 Task: Search one way flight ticket for 5 adults, 2 children, 1 infant in seat and 1 infant on lap in economy from Concord: Concord-padgett Regional Airport to Rock Springs: Southwest Wyoming Regional Airport (rock Springs Sweetwater County Airport) on 8-5-2023. Choice of flights is Spirit. Number of bags: 10 checked bags. Price is upto 40000. Outbound departure time preference is 5:15.
Action: Mouse moved to (287, 262)
Screenshot: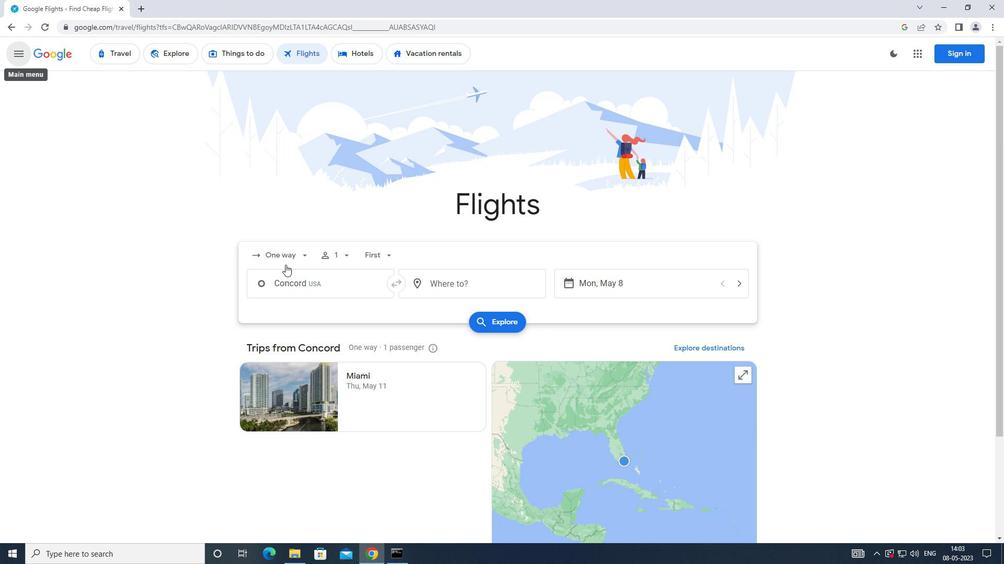 
Action: Mouse pressed left at (287, 262)
Screenshot: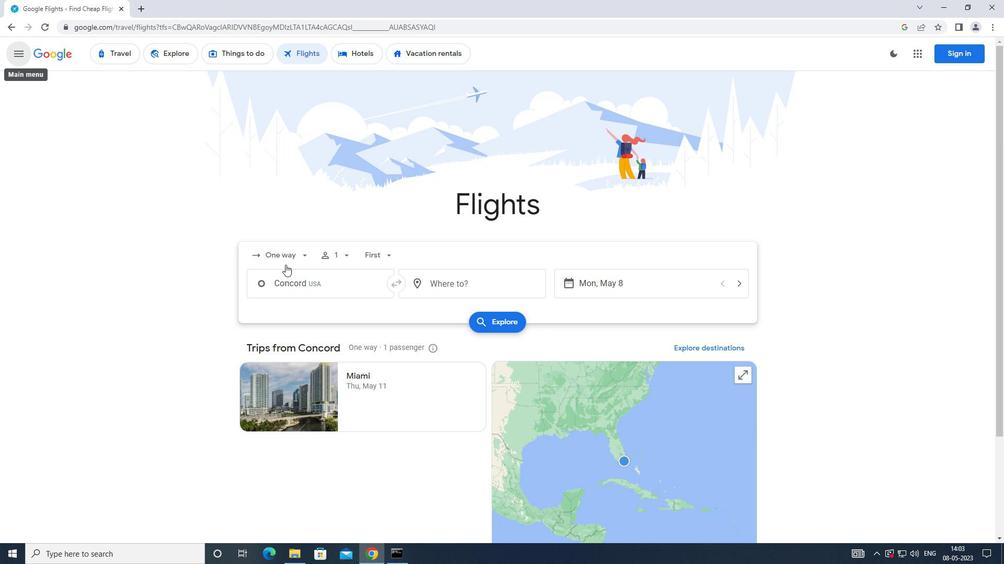 
Action: Mouse moved to (290, 301)
Screenshot: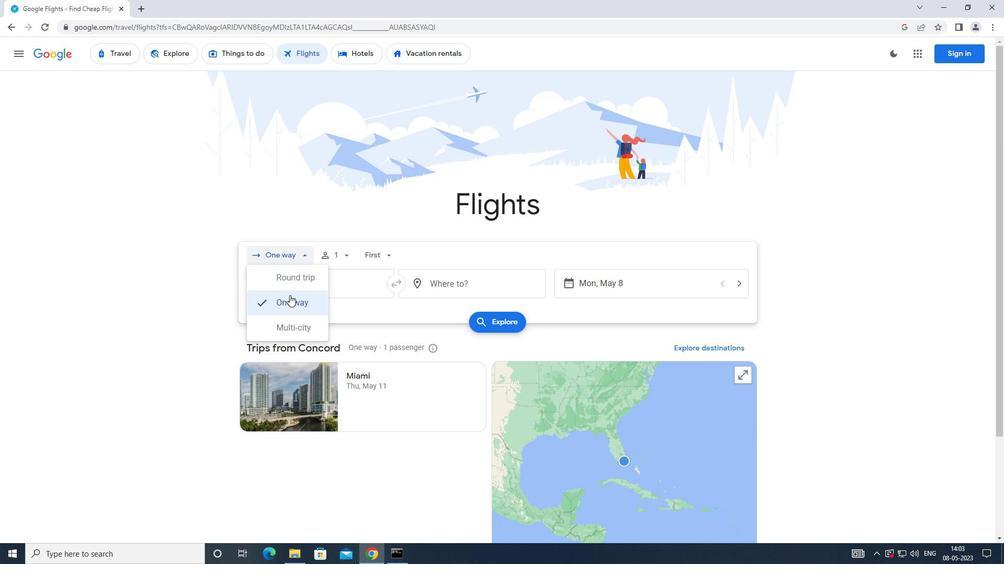 
Action: Mouse pressed left at (290, 301)
Screenshot: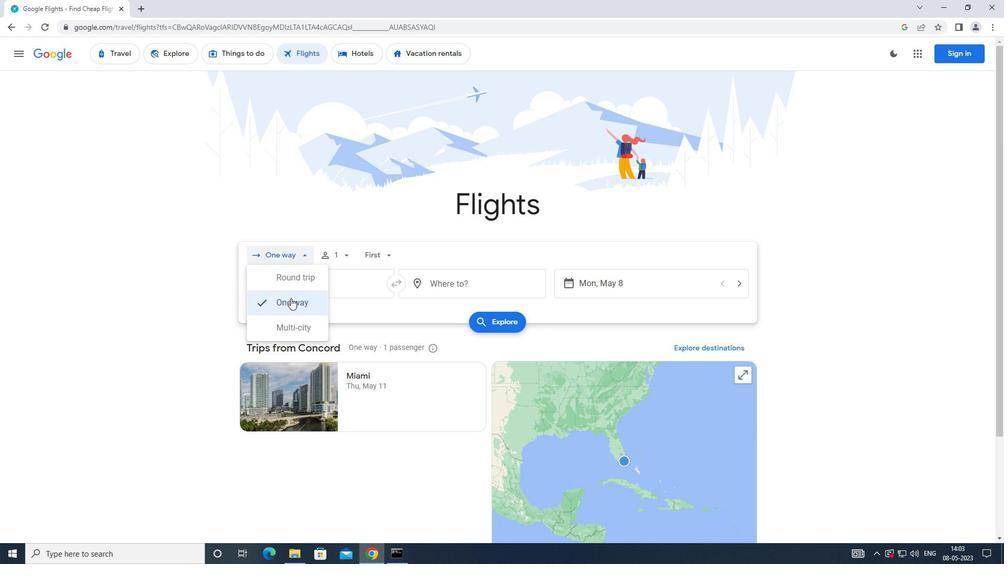 
Action: Mouse moved to (330, 261)
Screenshot: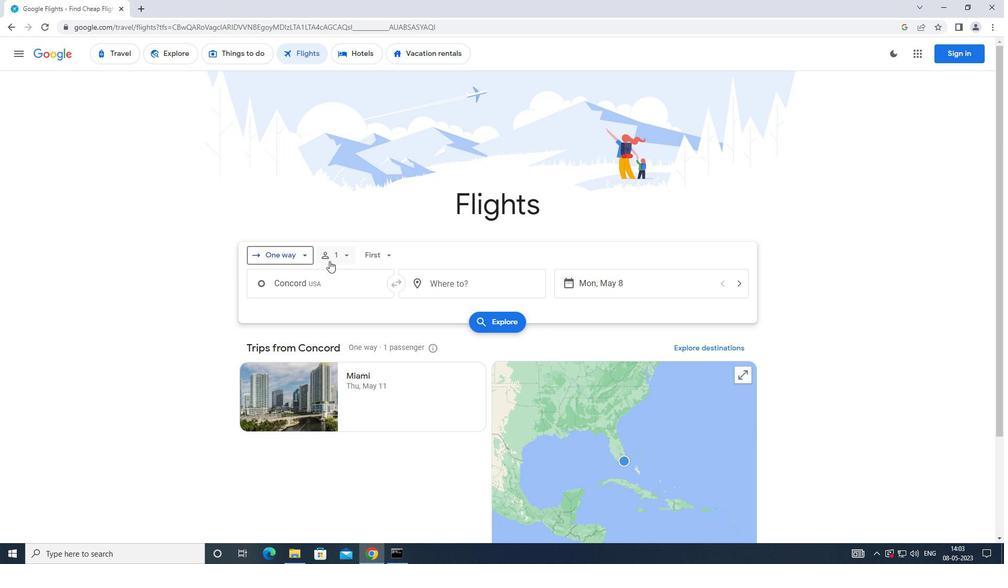 
Action: Mouse pressed left at (330, 261)
Screenshot: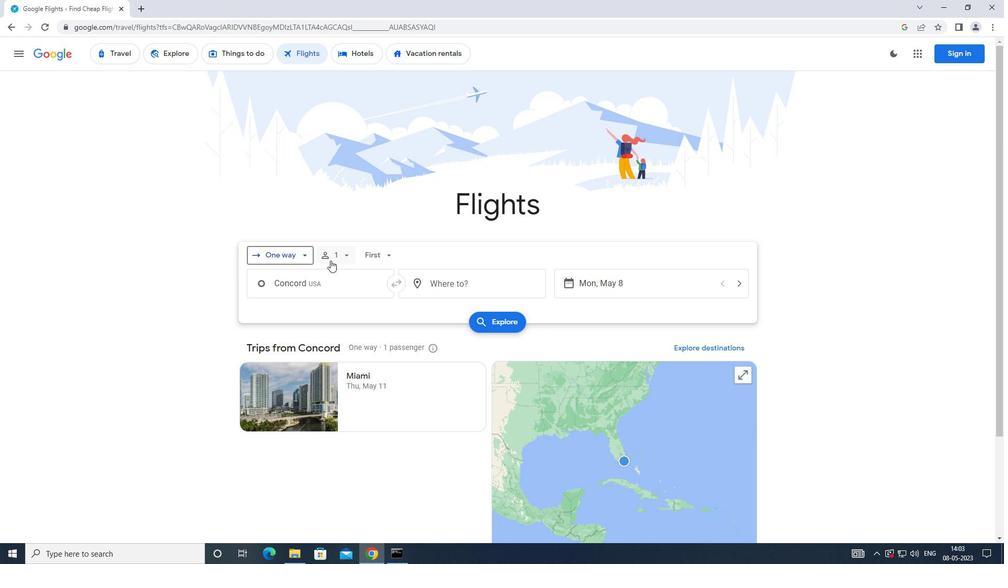 
Action: Mouse moved to (425, 288)
Screenshot: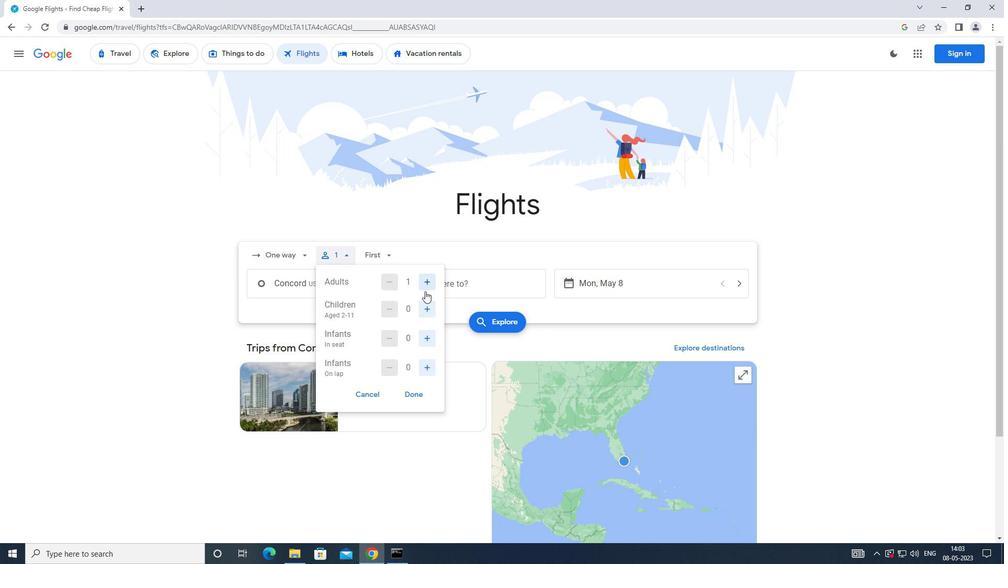 
Action: Mouse pressed left at (425, 288)
Screenshot: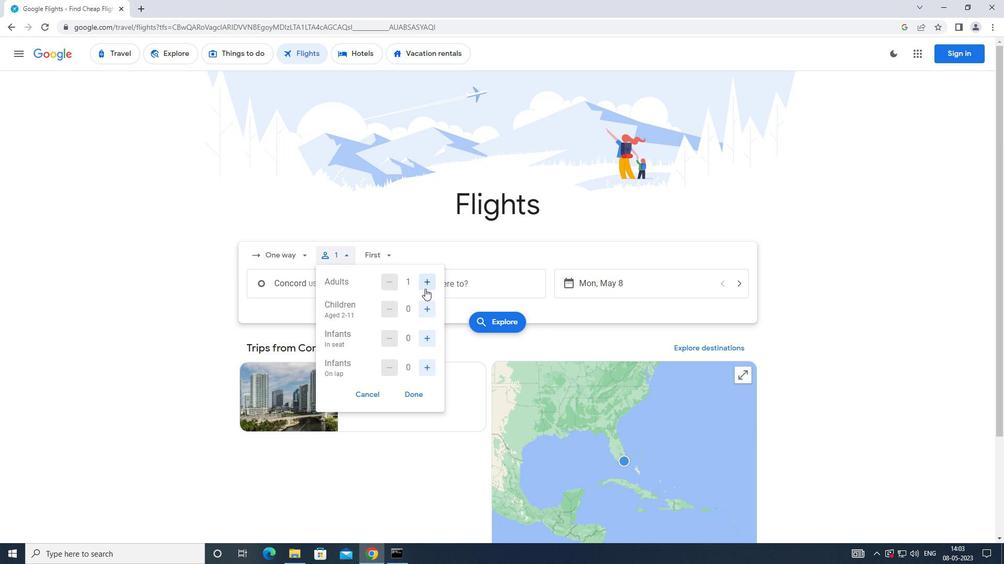 
Action: Mouse pressed left at (425, 288)
Screenshot: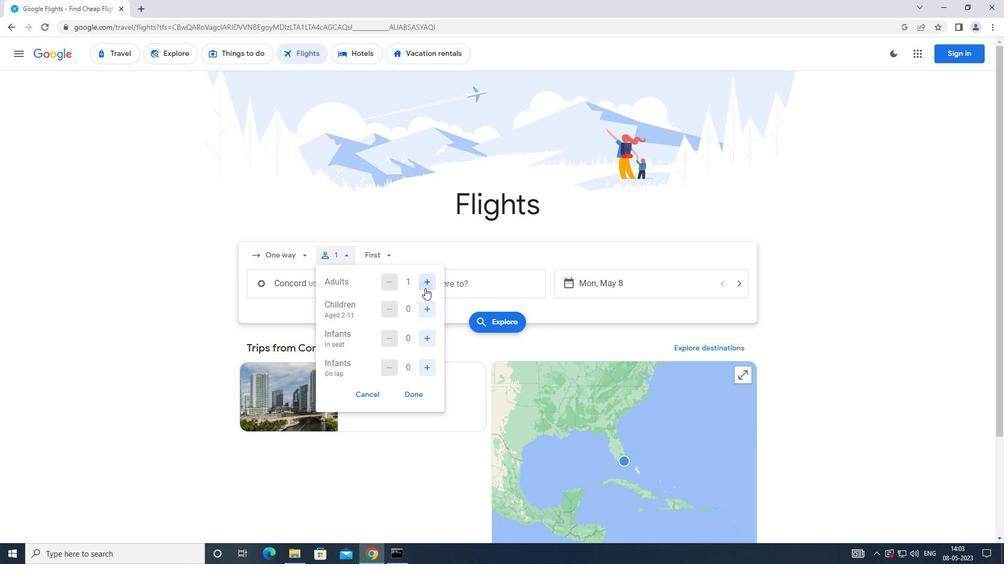 
Action: Mouse moved to (425, 288)
Screenshot: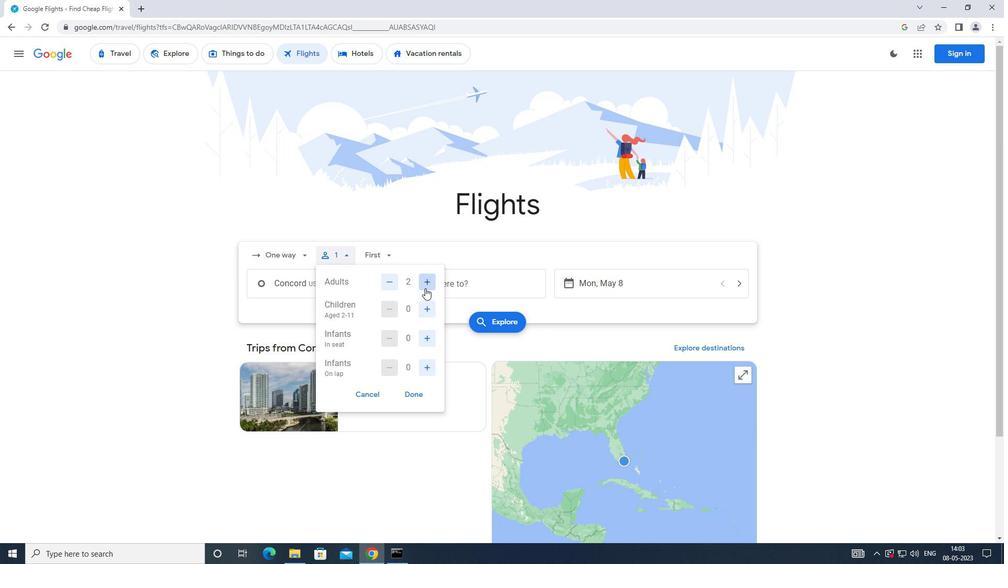 
Action: Mouse pressed left at (425, 288)
Screenshot: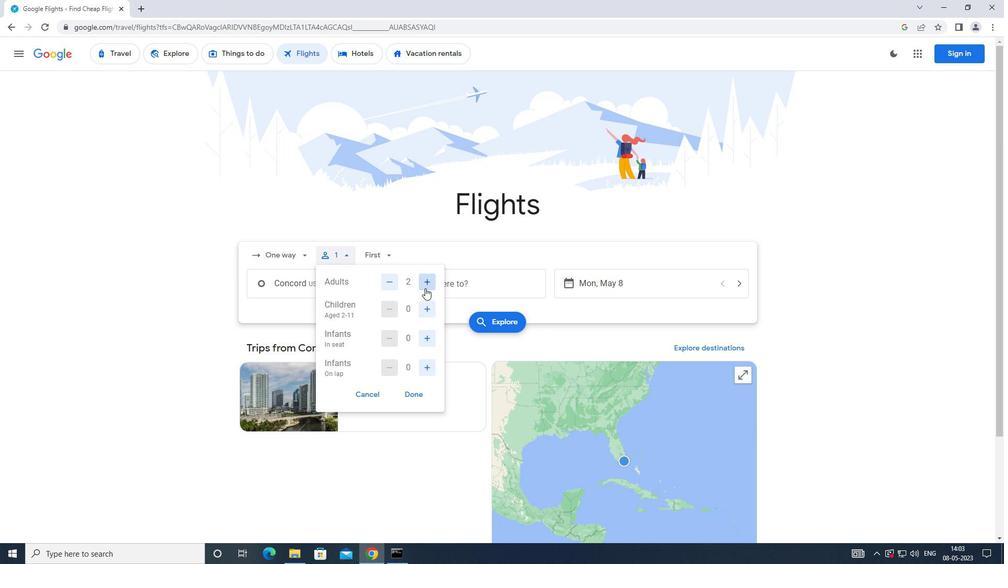 
Action: Mouse moved to (426, 287)
Screenshot: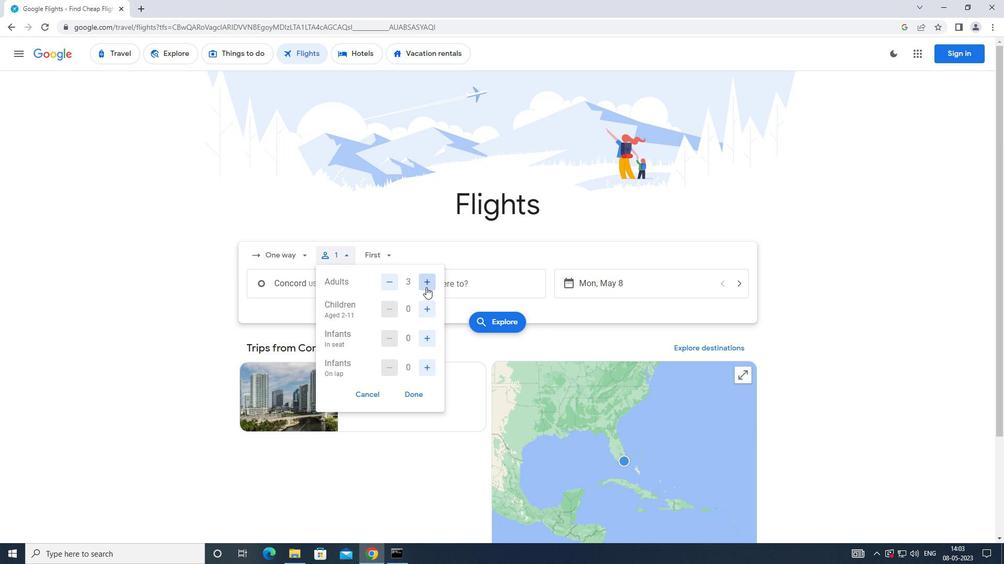 
Action: Mouse pressed left at (426, 287)
Screenshot: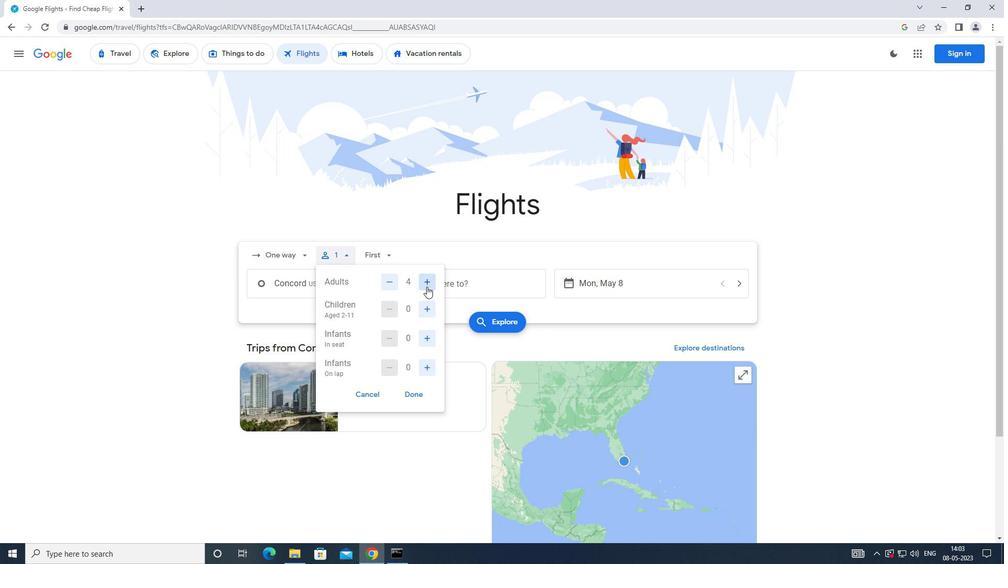 
Action: Mouse moved to (427, 310)
Screenshot: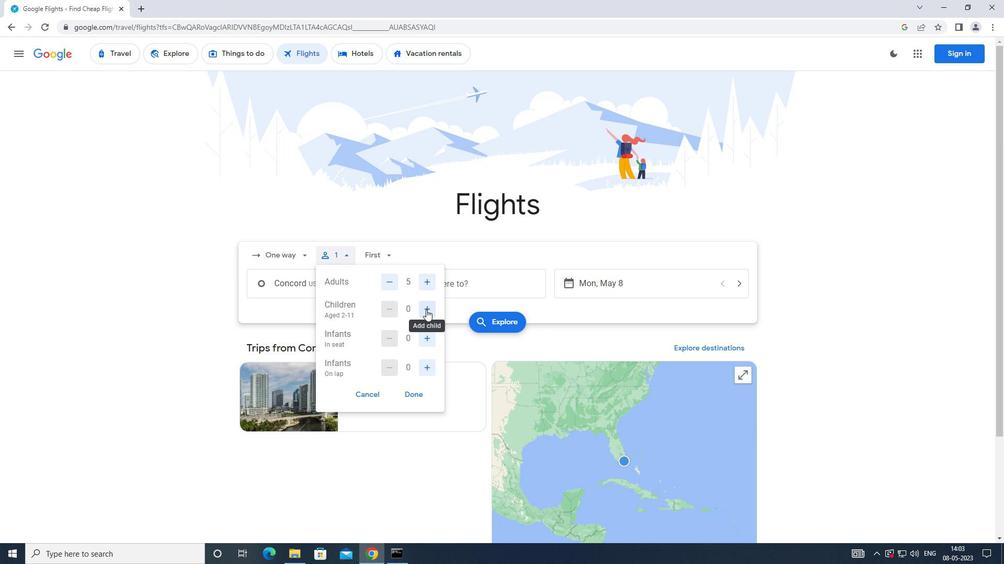 
Action: Mouse pressed left at (427, 310)
Screenshot: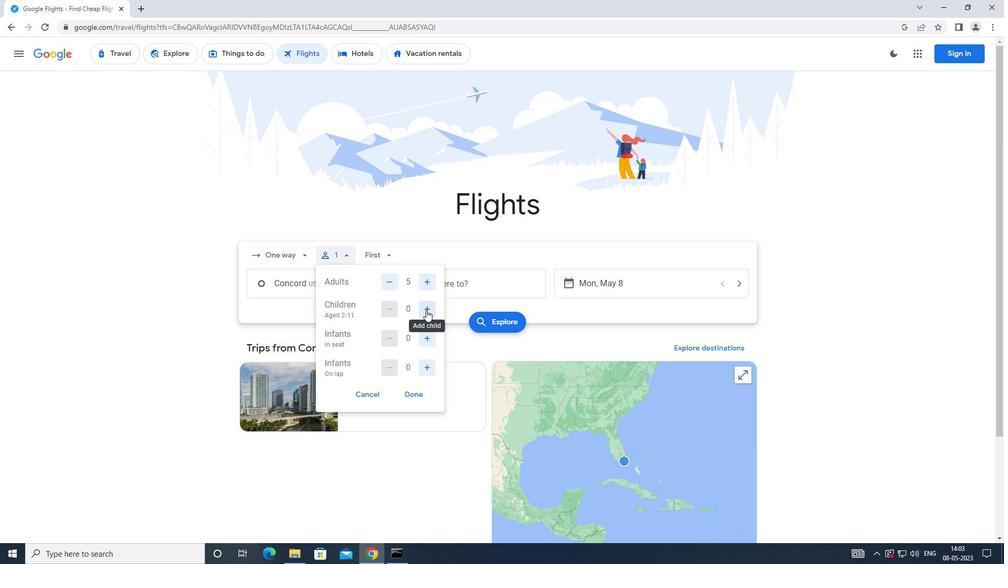 
Action: Mouse pressed left at (427, 310)
Screenshot: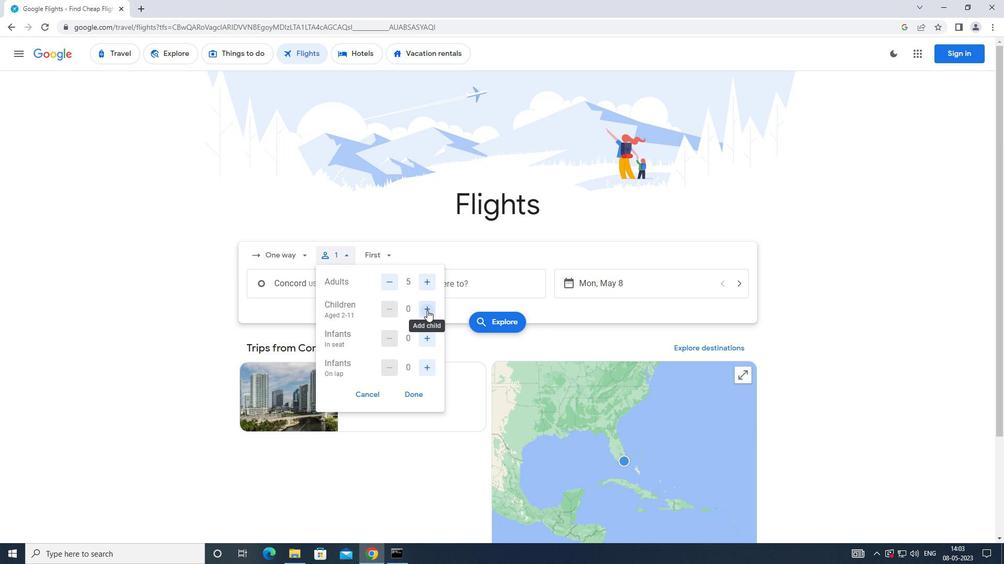 
Action: Mouse moved to (422, 338)
Screenshot: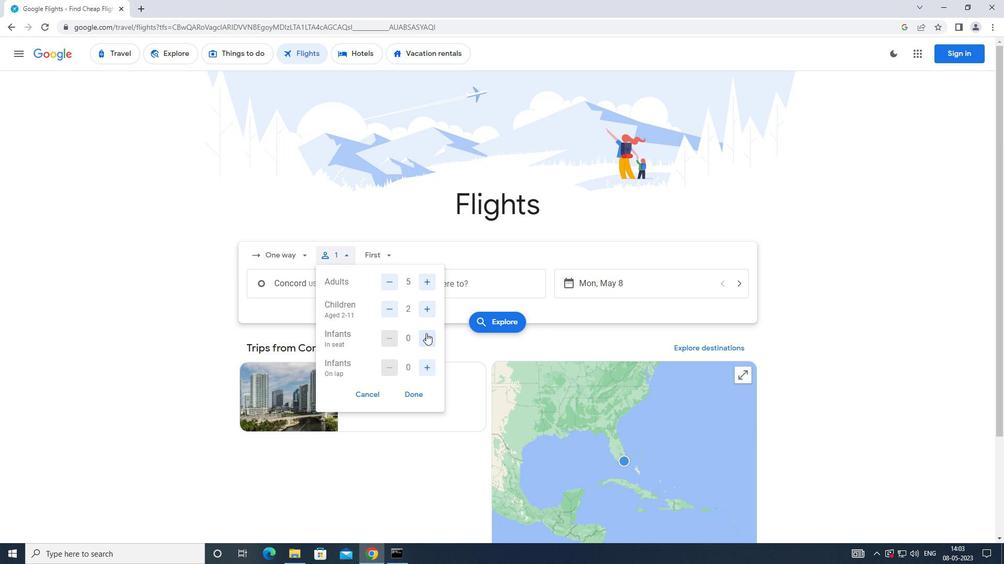 
Action: Mouse pressed left at (422, 338)
Screenshot: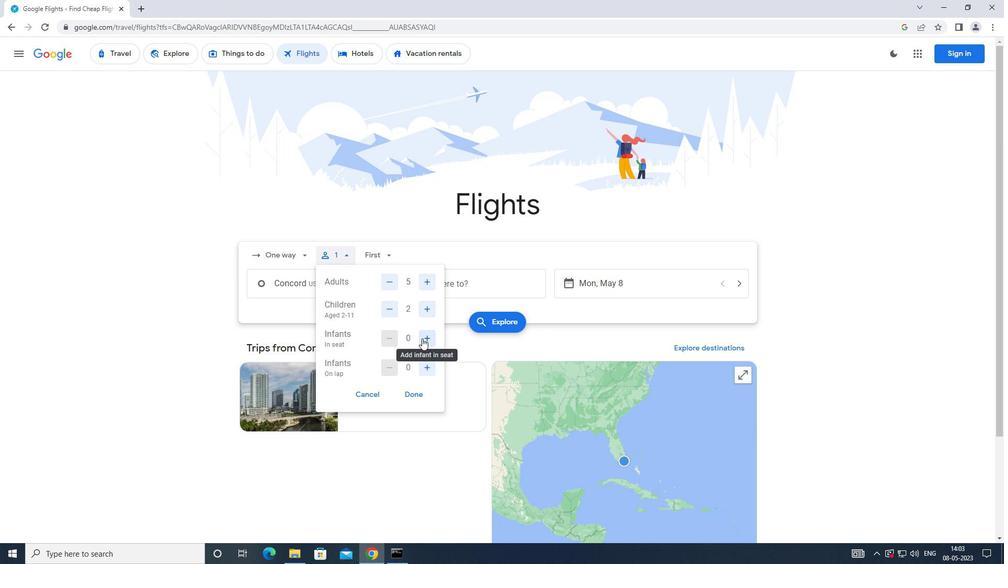 
Action: Mouse moved to (421, 369)
Screenshot: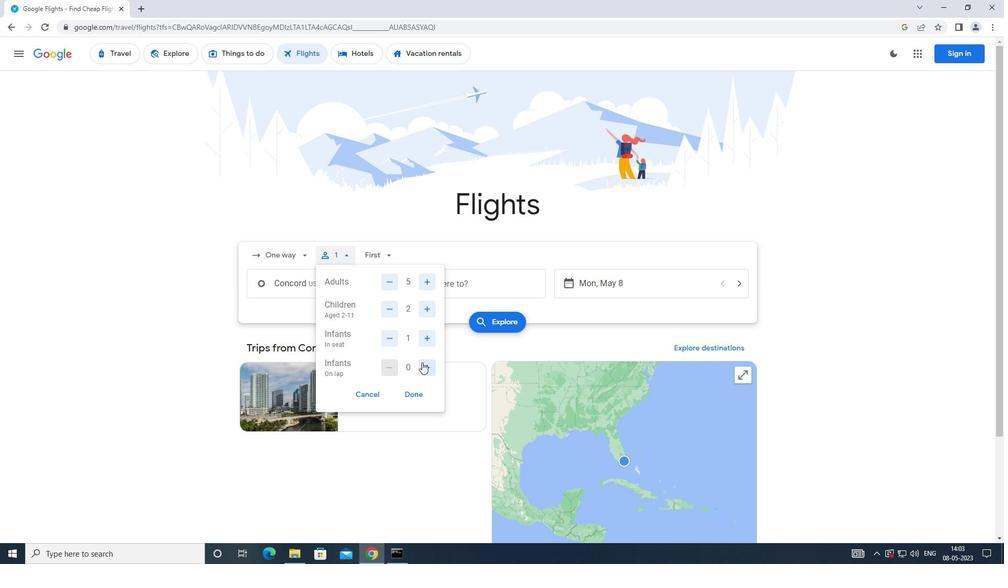 
Action: Mouse pressed left at (421, 369)
Screenshot: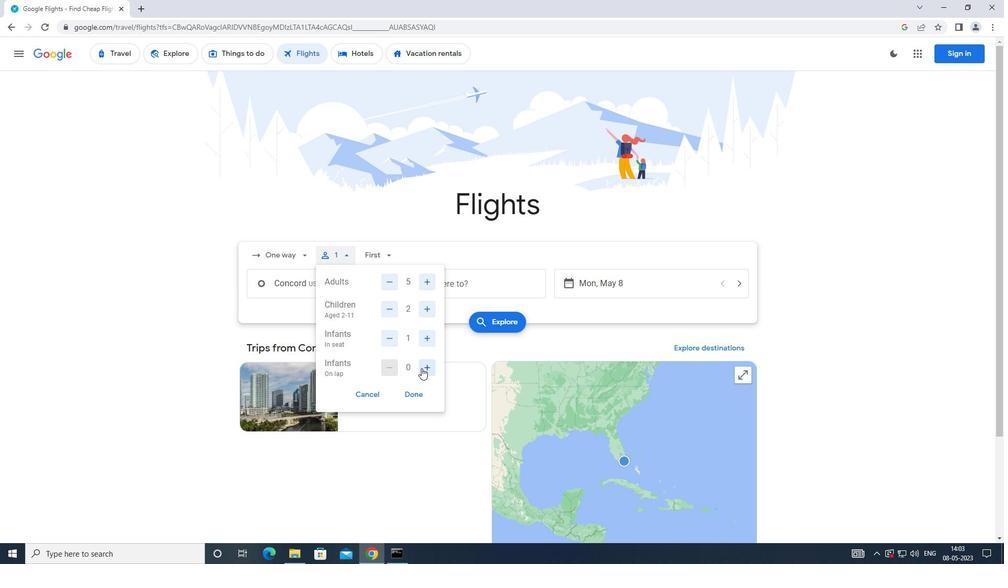 
Action: Mouse moved to (418, 391)
Screenshot: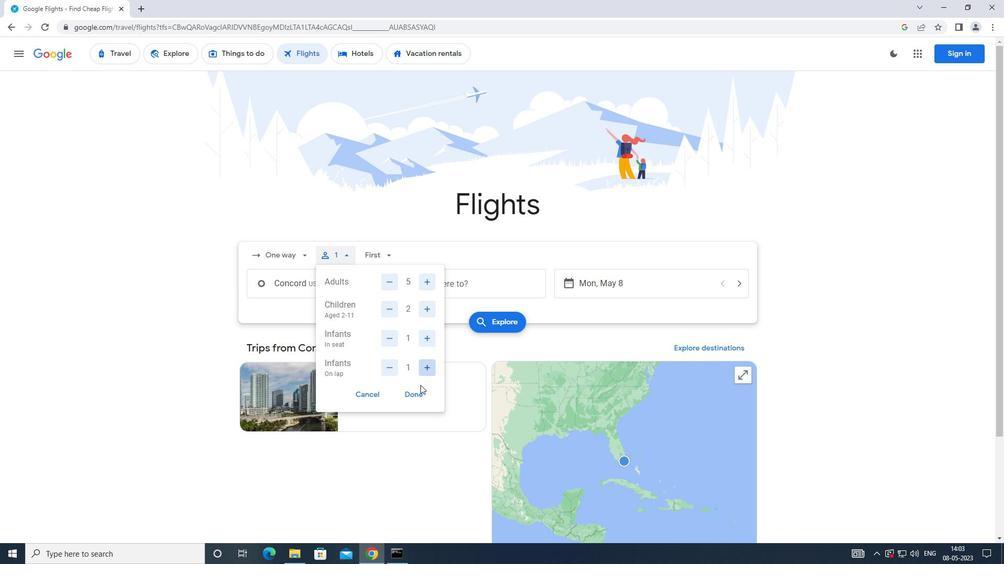 
Action: Mouse pressed left at (418, 391)
Screenshot: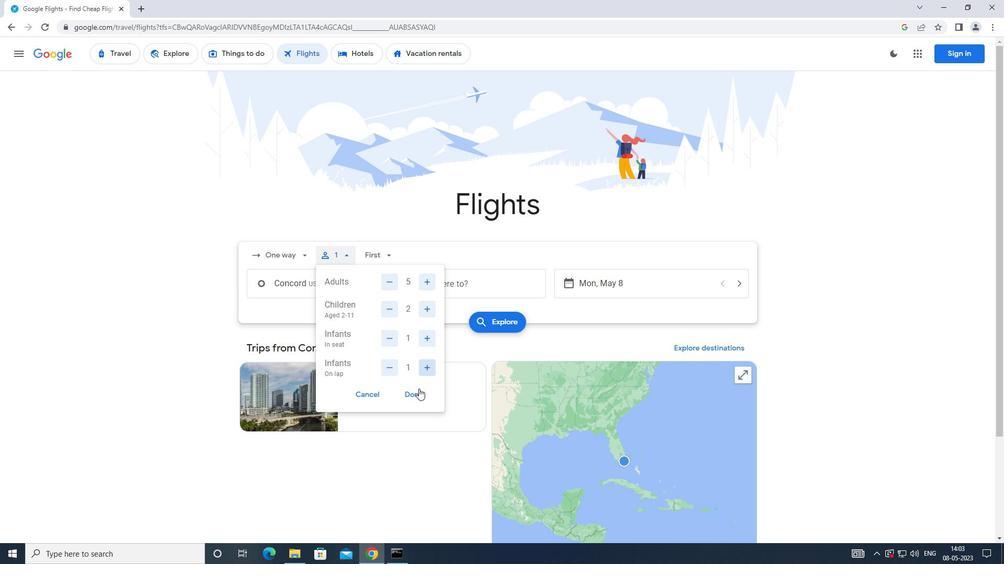 
Action: Mouse moved to (391, 254)
Screenshot: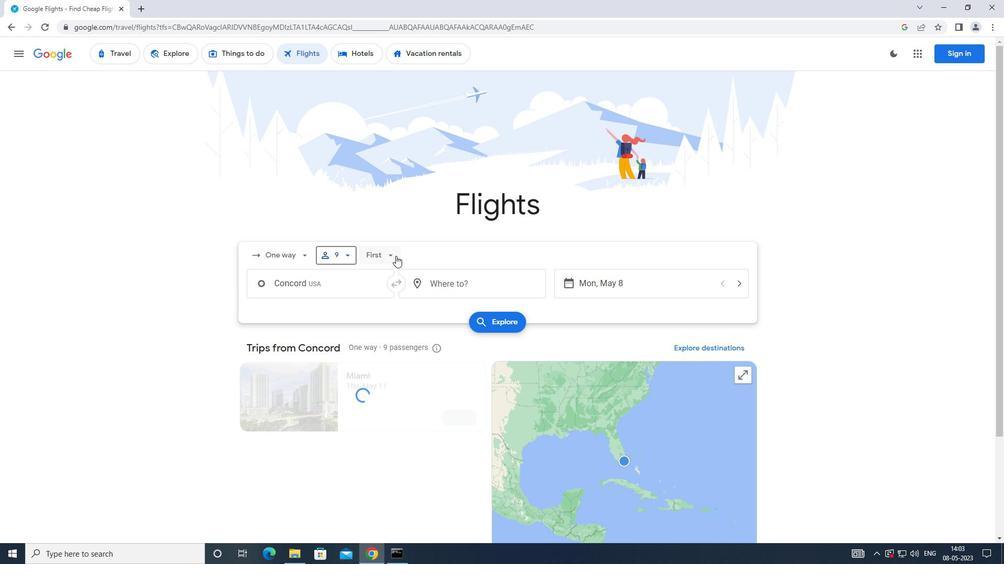 
Action: Mouse pressed left at (391, 254)
Screenshot: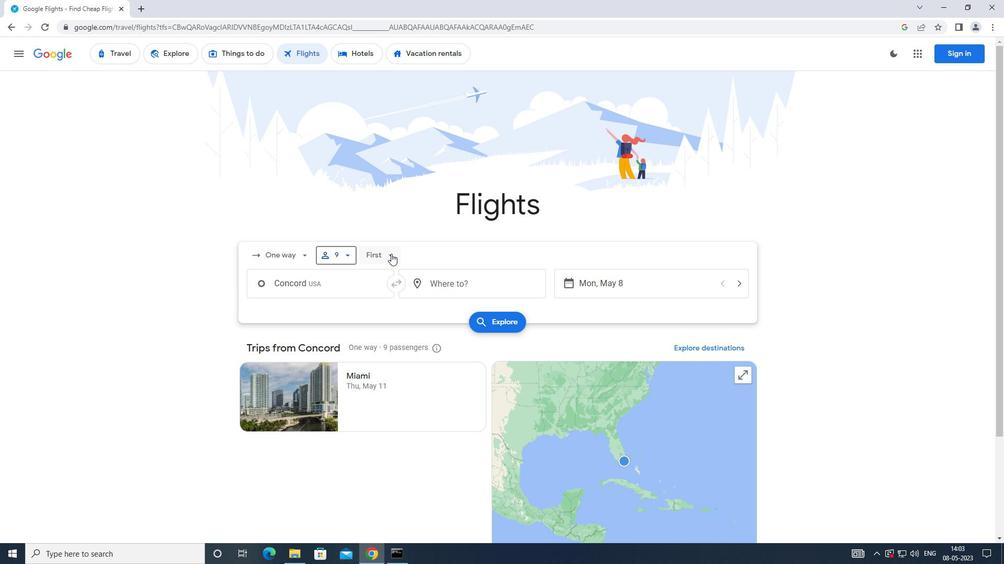 
Action: Mouse moved to (400, 281)
Screenshot: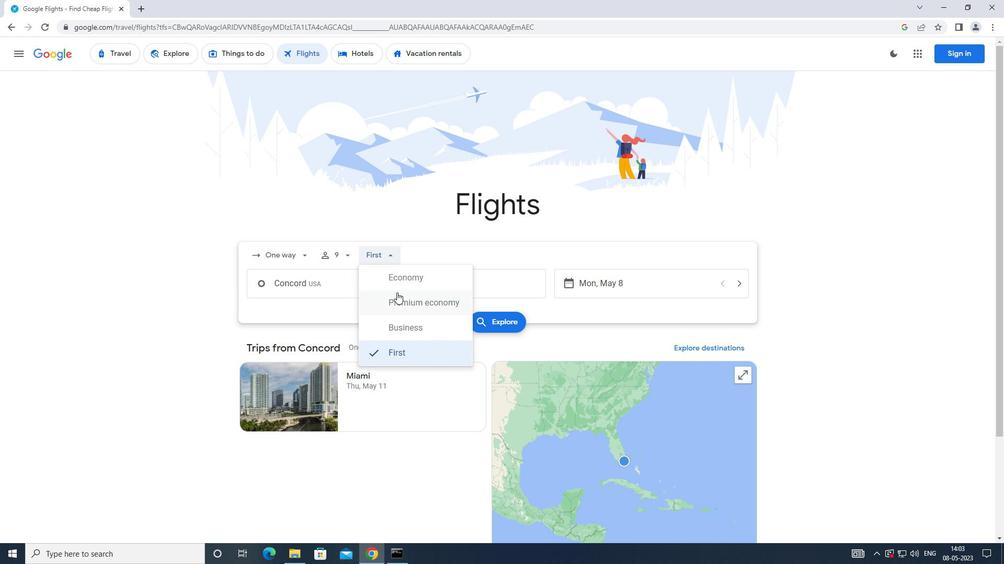 
Action: Mouse pressed left at (400, 281)
Screenshot: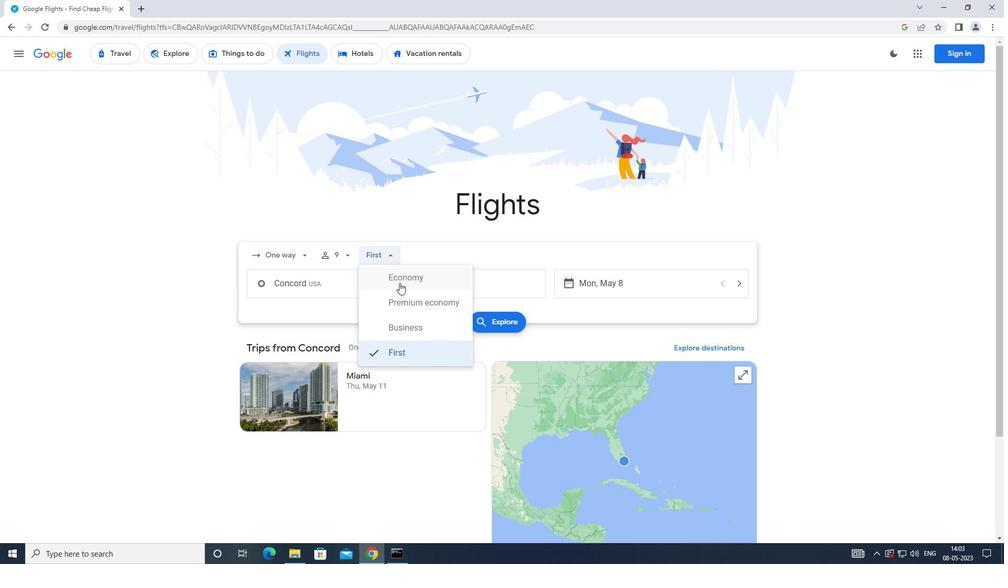 
Action: Mouse moved to (368, 288)
Screenshot: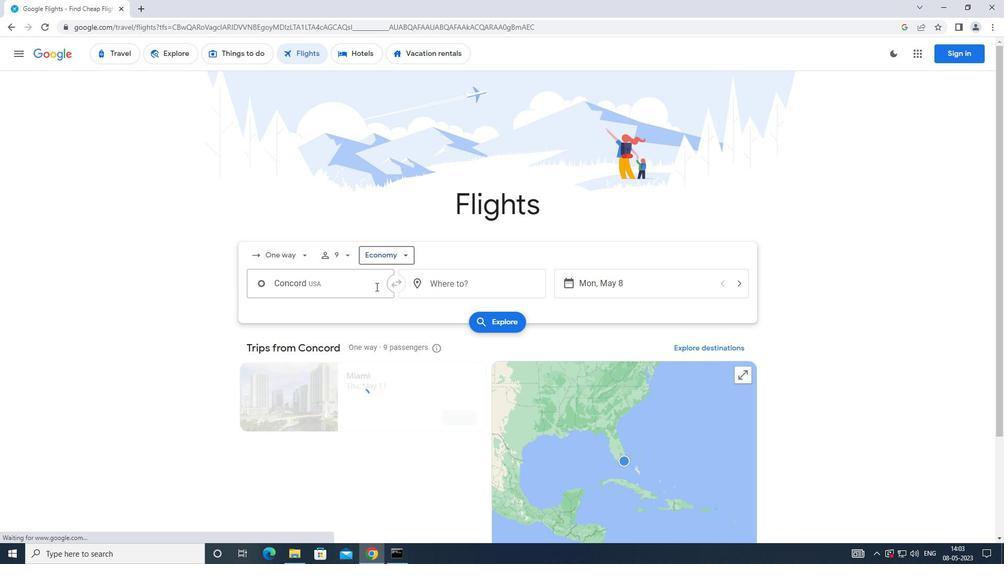 
Action: Mouse pressed left at (368, 288)
Screenshot: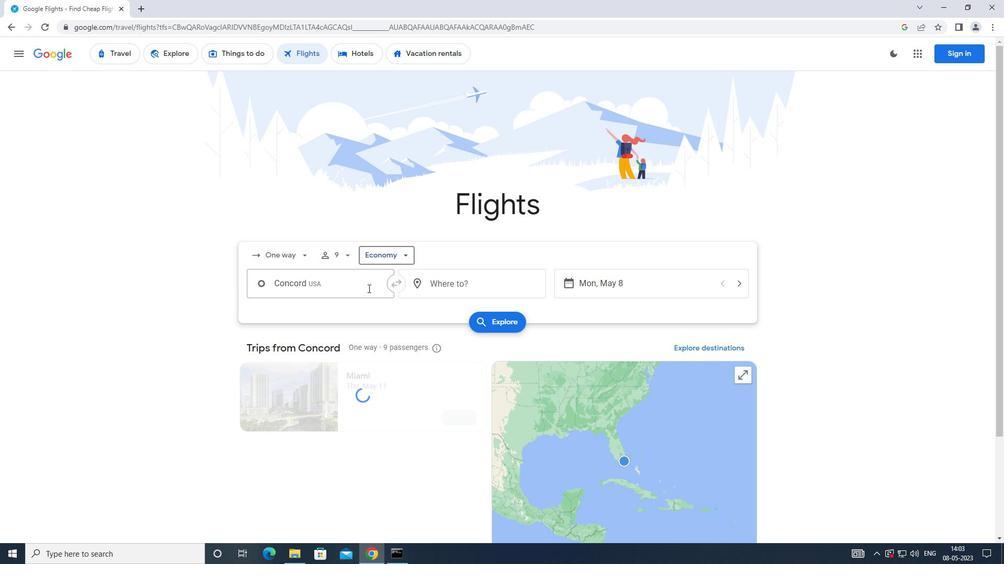 
Action: Mouse moved to (370, 289)
Screenshot: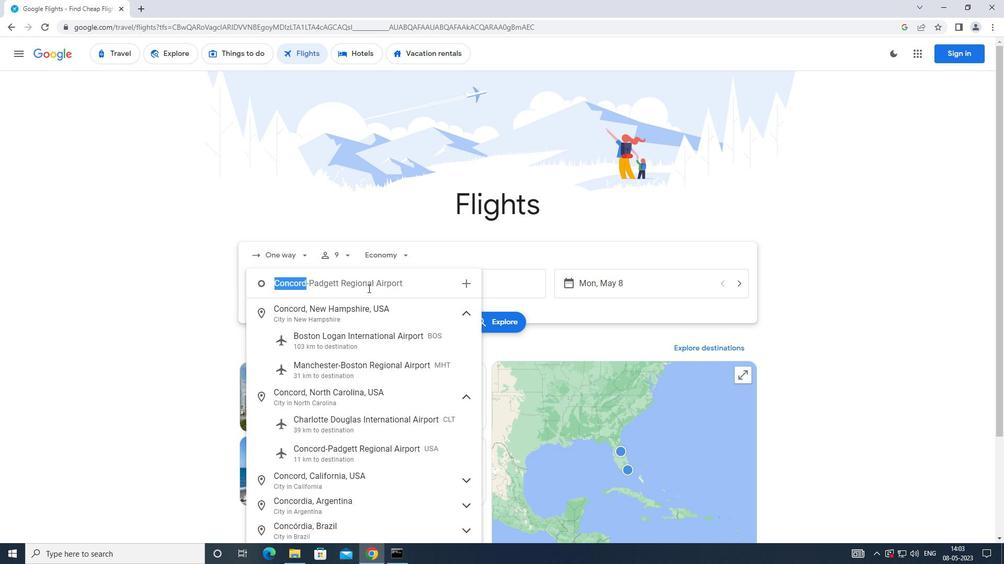 
Action: Key pressed <Key.caps_lock>c<Key.caps_lock>oncord
Screenshot: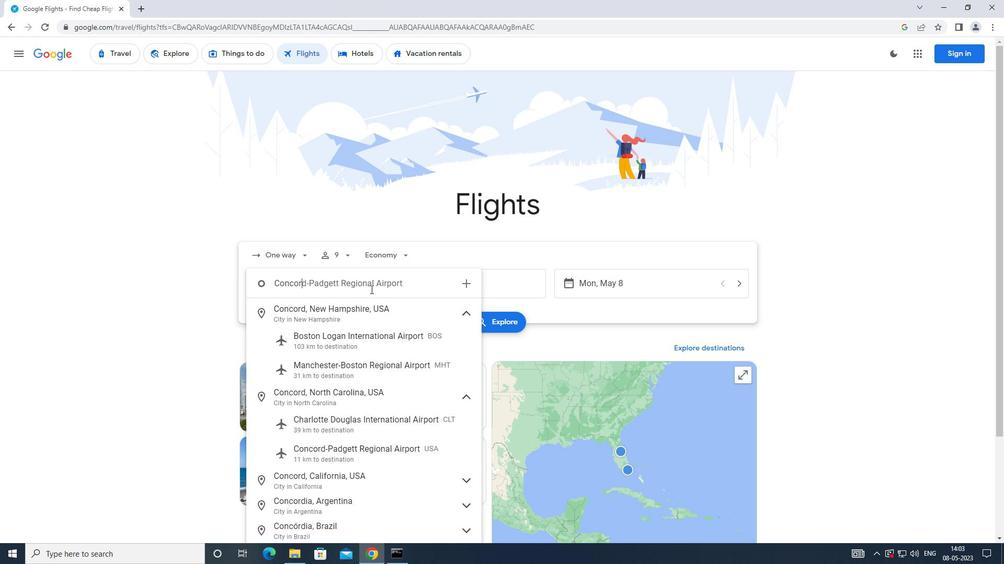 
Action: Mouse moved to (353, 448)
Screenshot: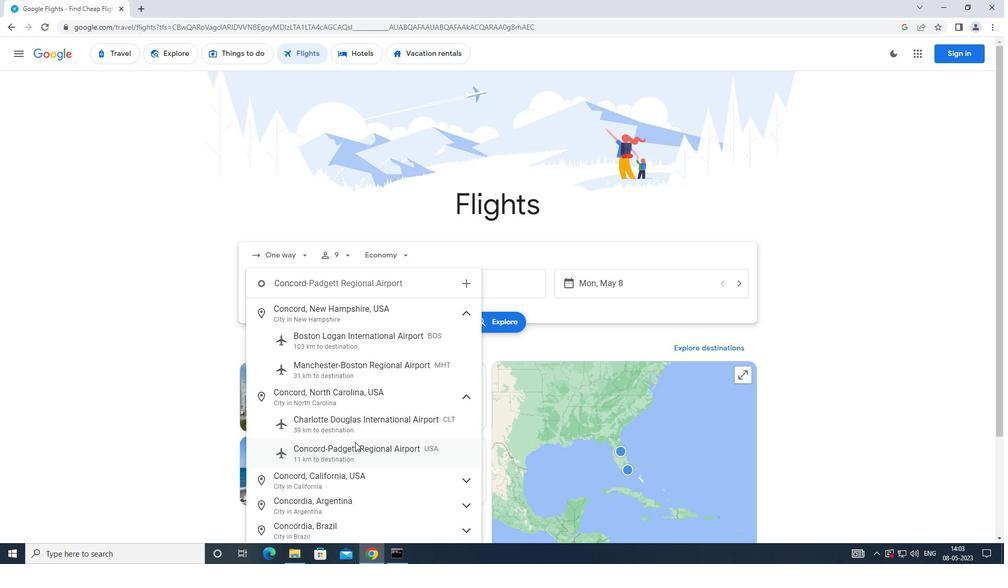 
Action: Mouse pressed left at (353, 448)
Screenshot: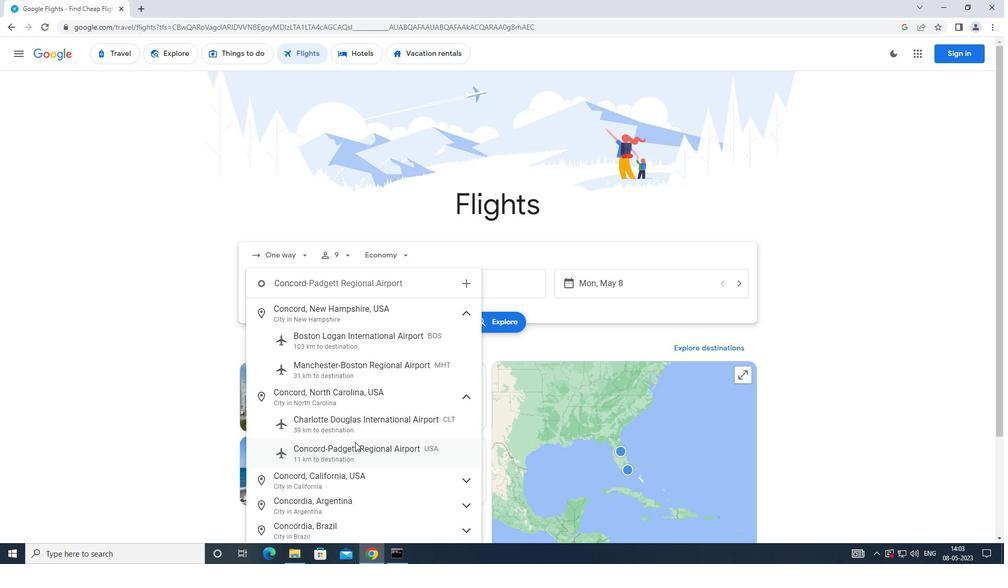 
Action: Mouse moved to (431, 291)
Screenshot: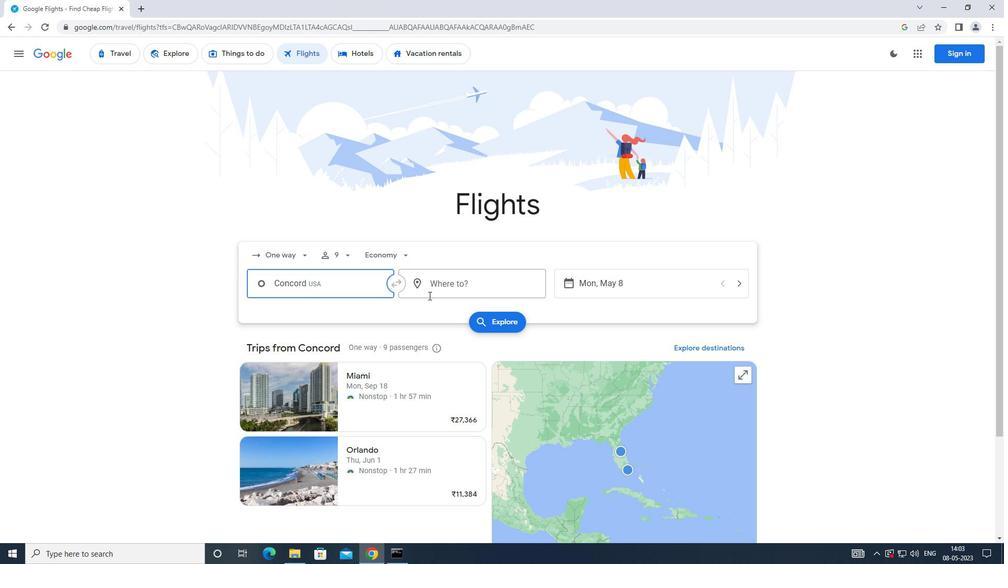 
Action: Mouse pressed left at (431, 291)
Screenshot: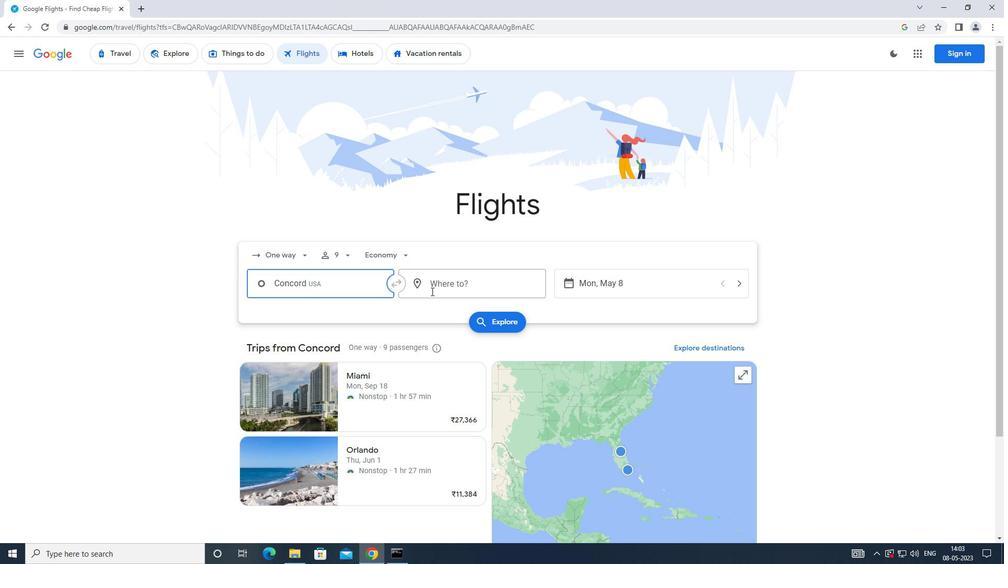 
Action: Mouse moved to (448, 290)
Screenshot: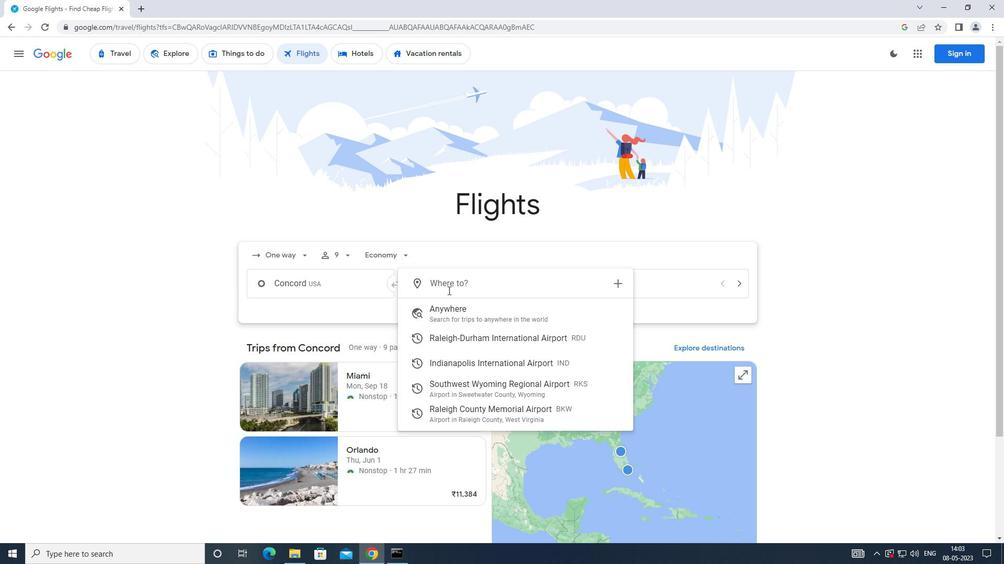 
Action: Key pressed <Key.caps_lock>s<Key.caps_lock>outhwest
Screenshot: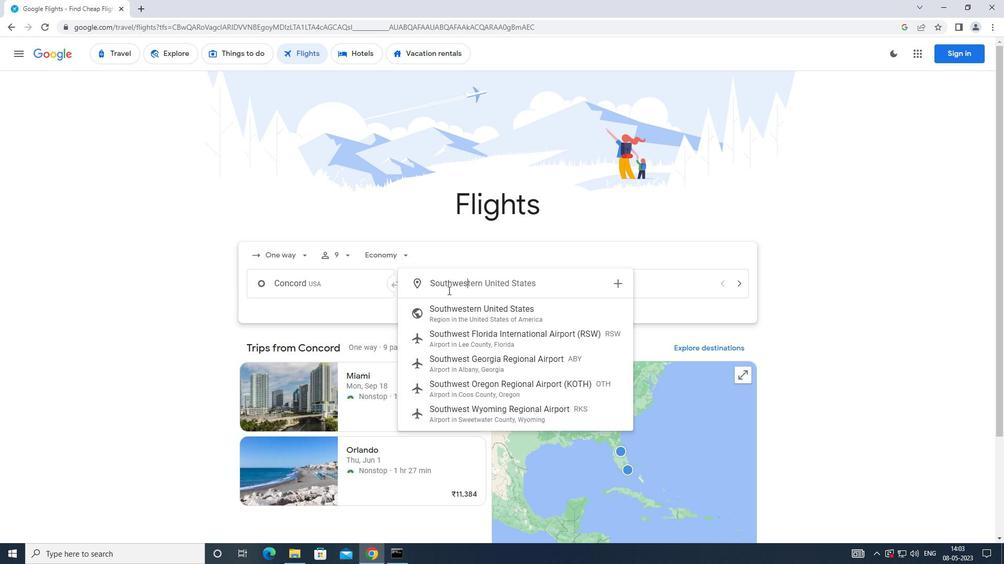 
Action: Mouse moved to (478, 416)
Screenshot: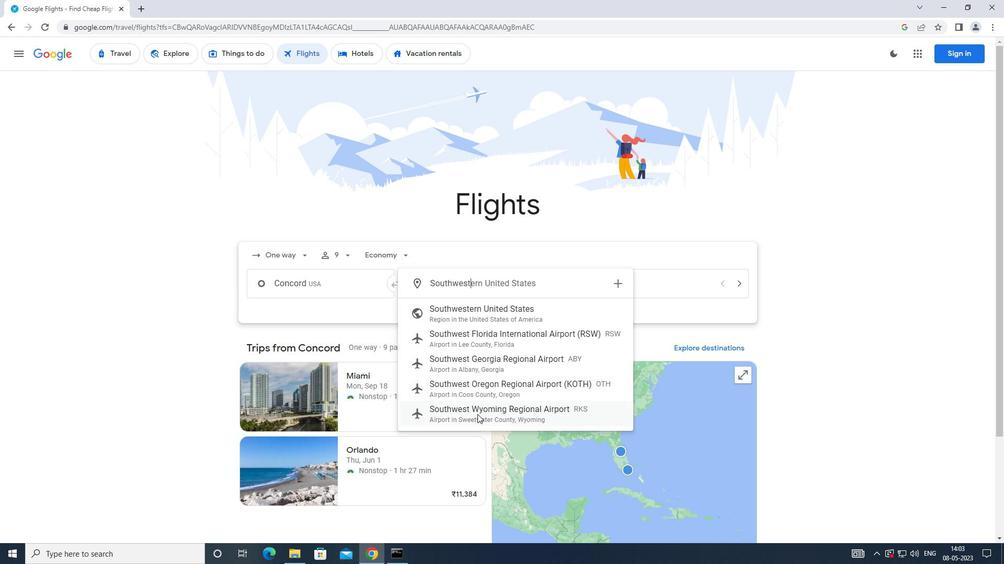 
Action: Mouse pressed left at (478, 416)
Screenshot: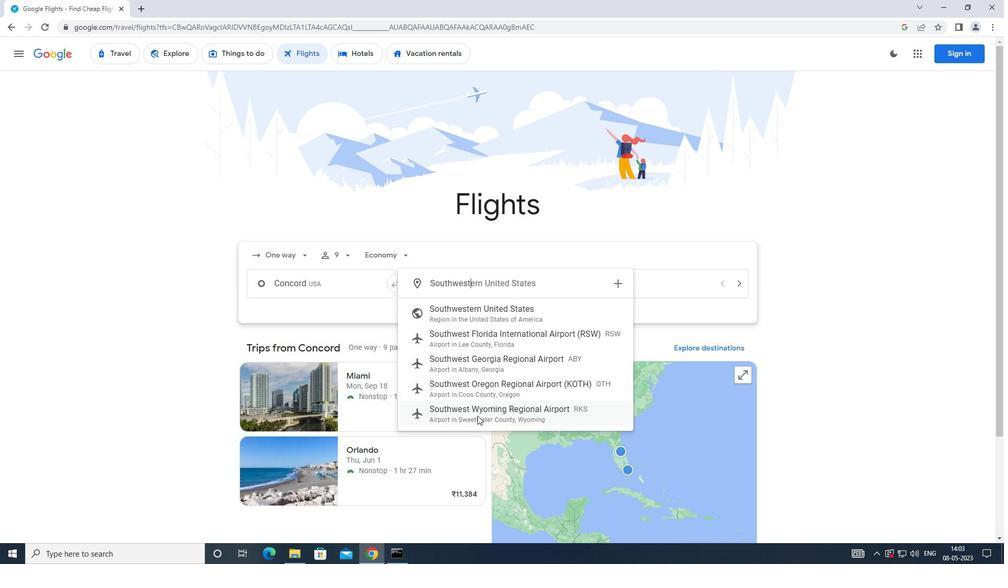
Action: Mouse moved to (598, 285)
Screenshot: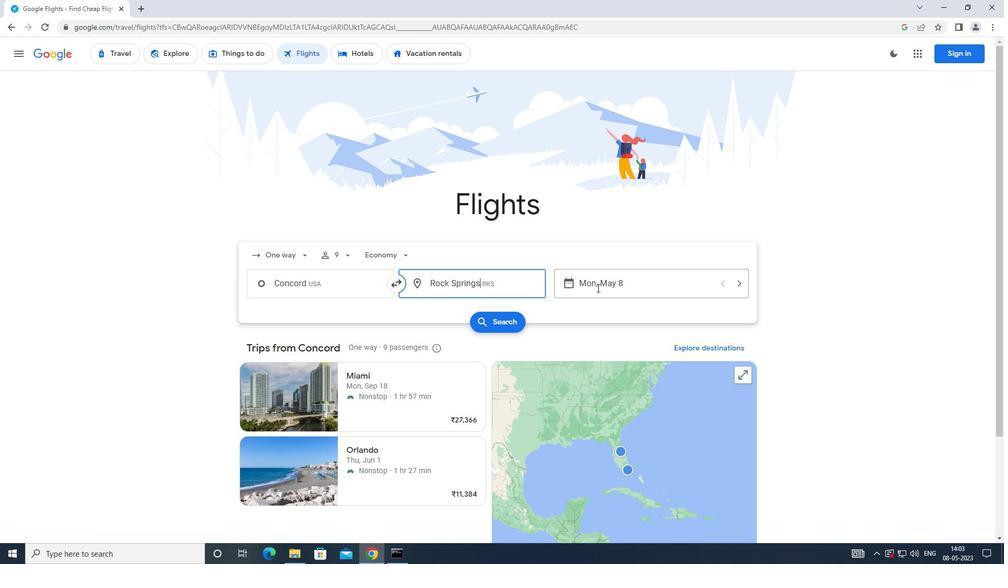 
Action: Mouse pressed left at (598, 285)
Screenshot: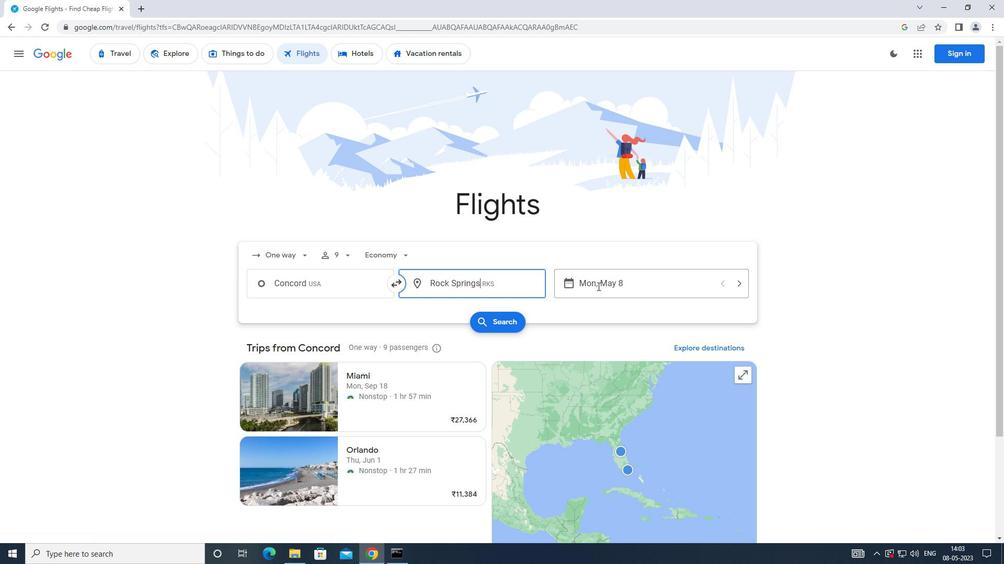 
Action: Mouse moved to (404, 383)
Screenshot: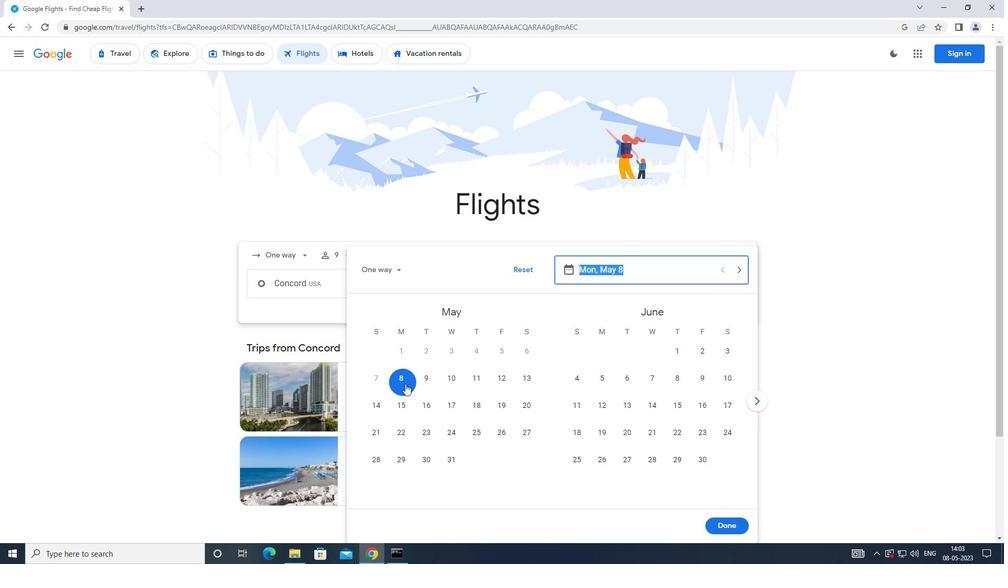 
Action: Mouse pressed left at (404, 383)
Screenshot: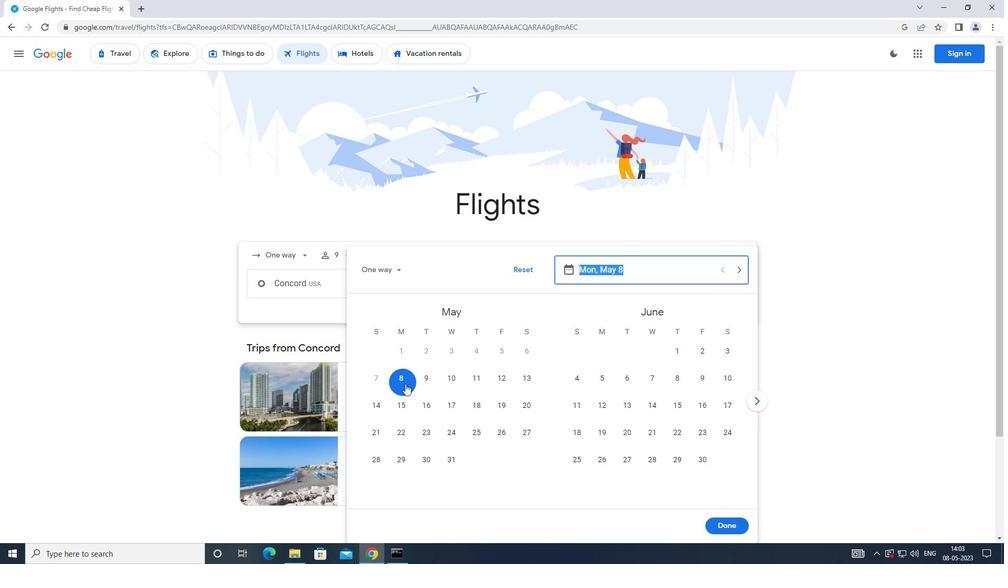 
Action: Mouse moved to (717, 530)
Screenshot: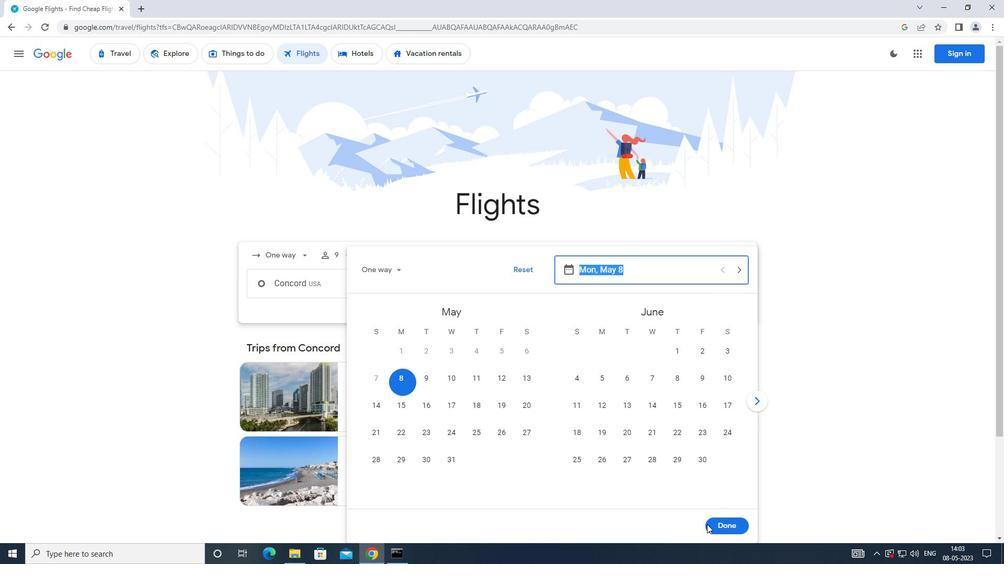 
Action: Mouse pressed left at (717, 530)
Screenshot: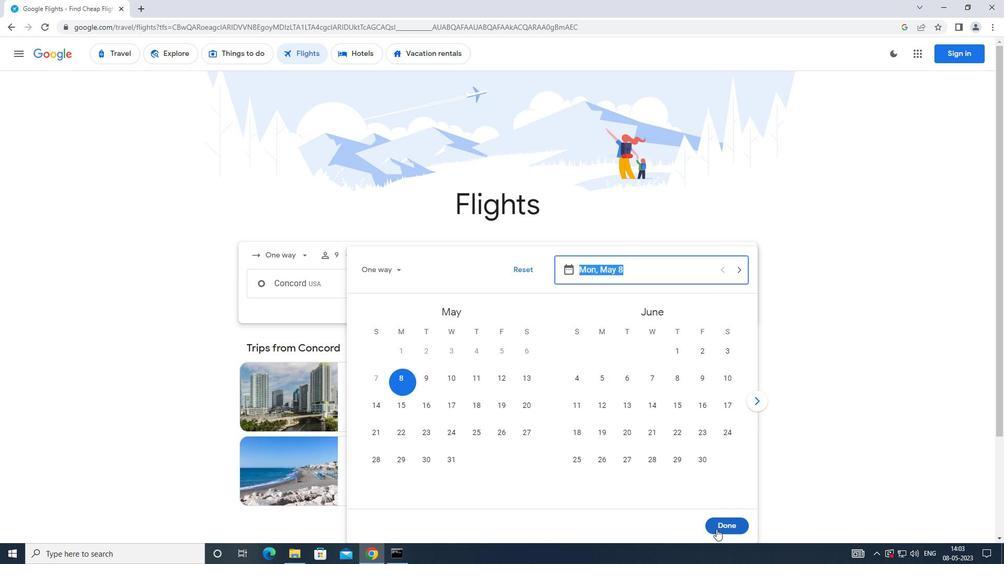 
Action: Mouse moved to (489, 327)
Screenshot: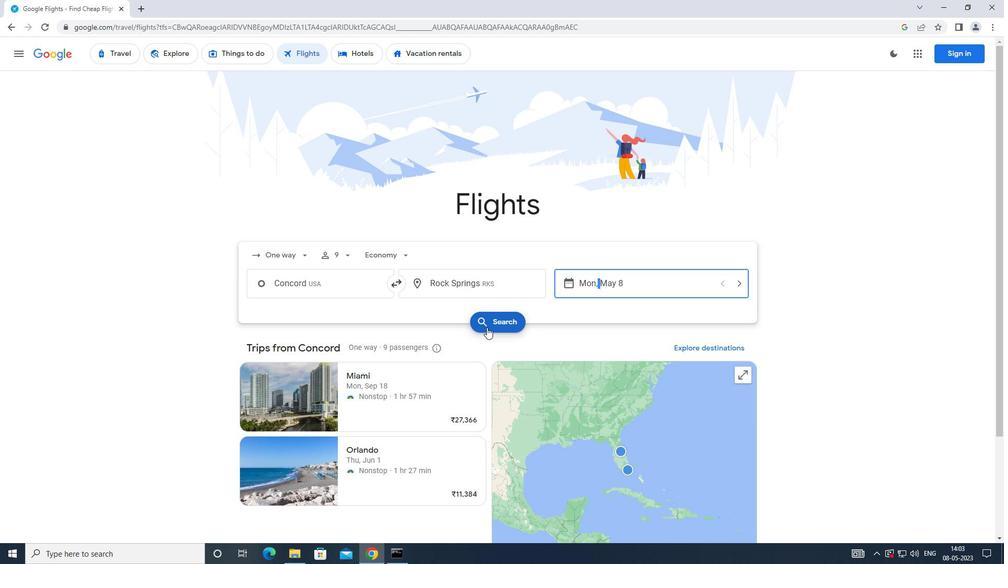 
Action: Mouse pressed left at (489, 327)
Screenshot: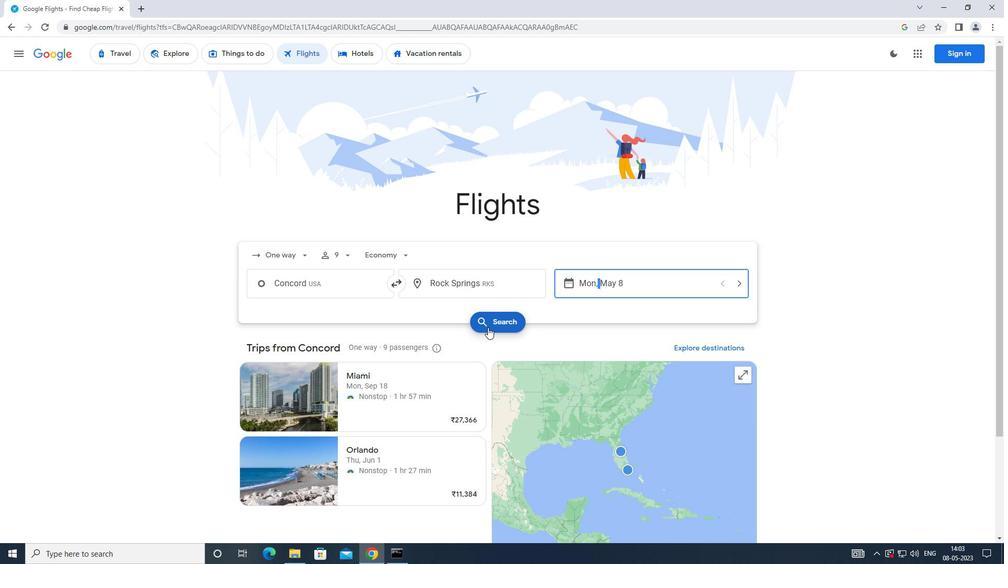 
Action: Mouse moved to (258, 151)
Screenshot: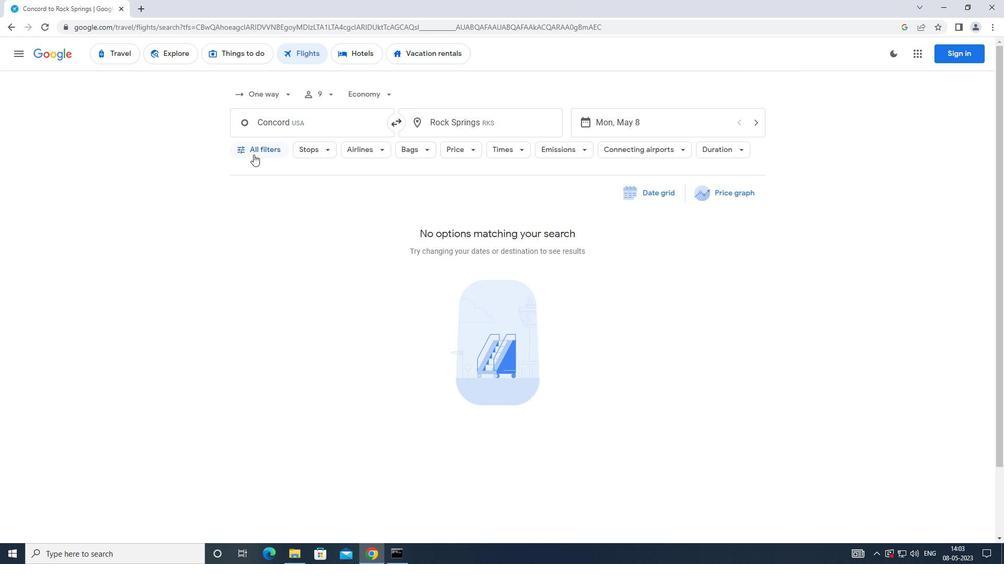 
Action: Mouse pressed left at (258, 151)
Screenshot: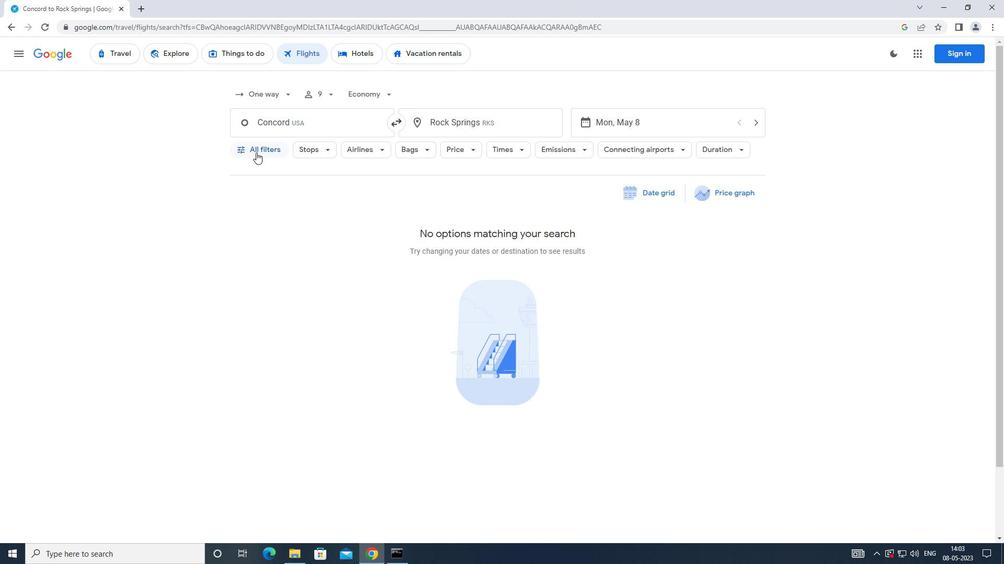 
Action: Mouse moved to (380, 372)
Screenshot: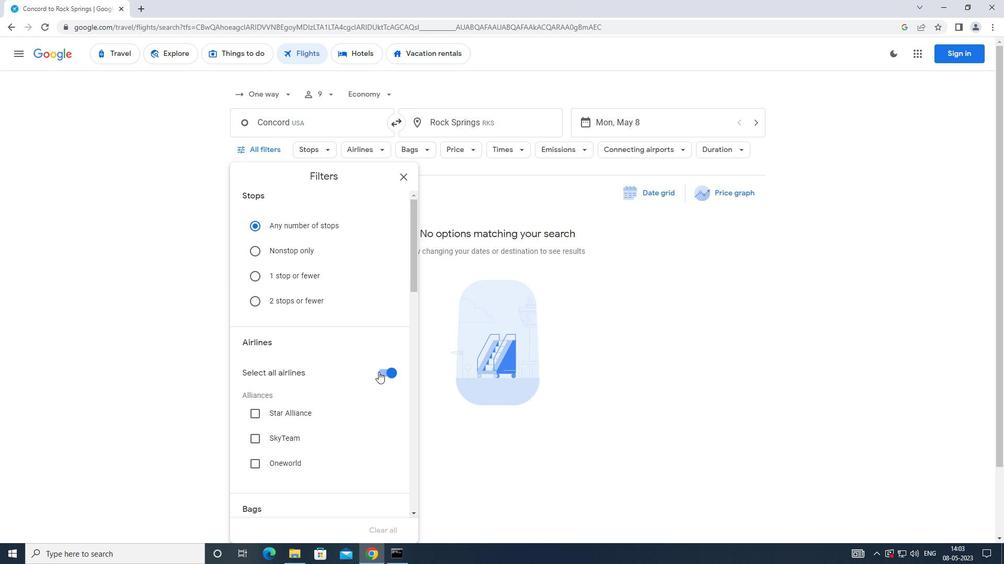 
Action: Mouse pressed left at (380, 372)
Screenshot: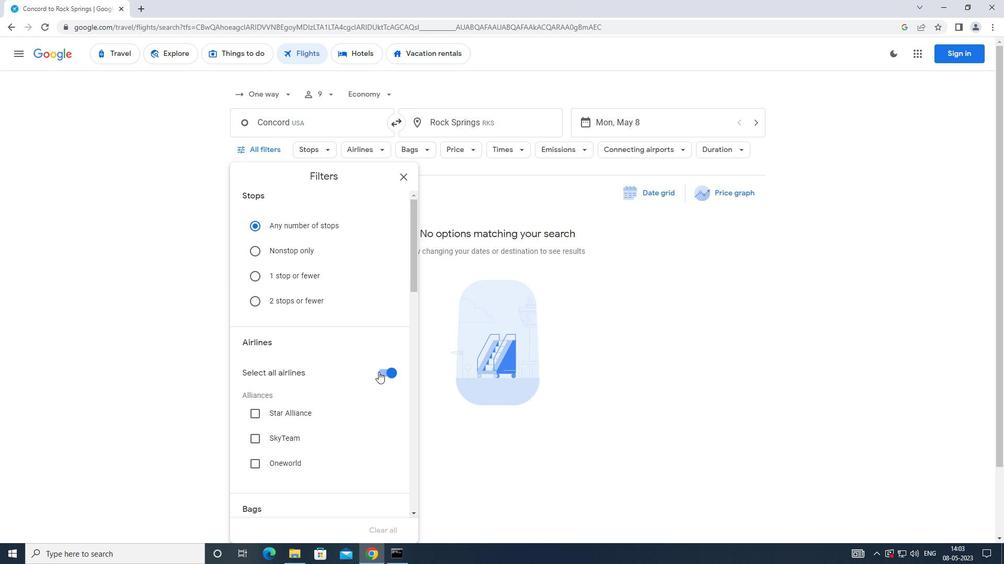 
Action: Mouse moved to (375, 373)
Screenshot: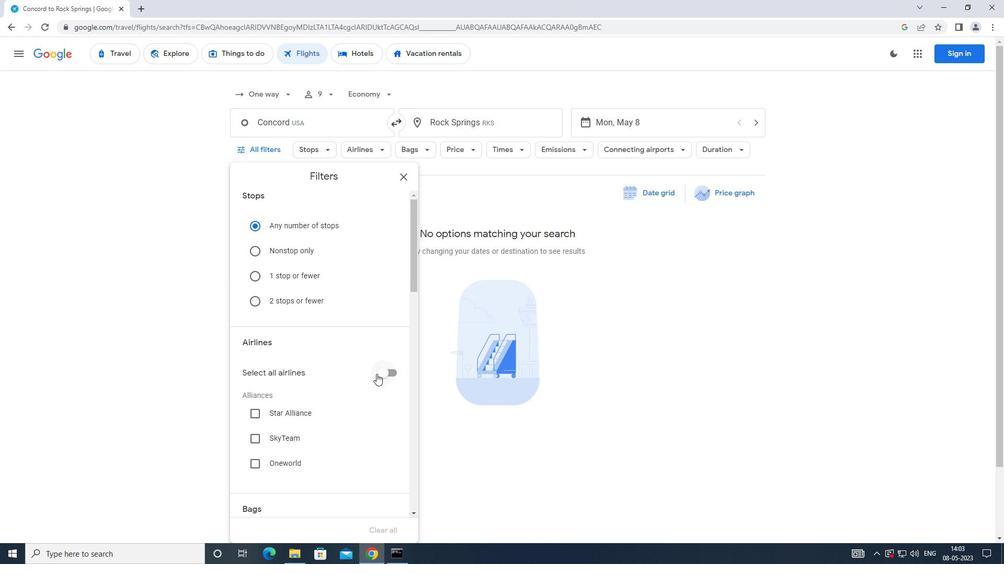 
Action: Mouse scrolled (375, 372) with delta (0, 0)
Screenshot: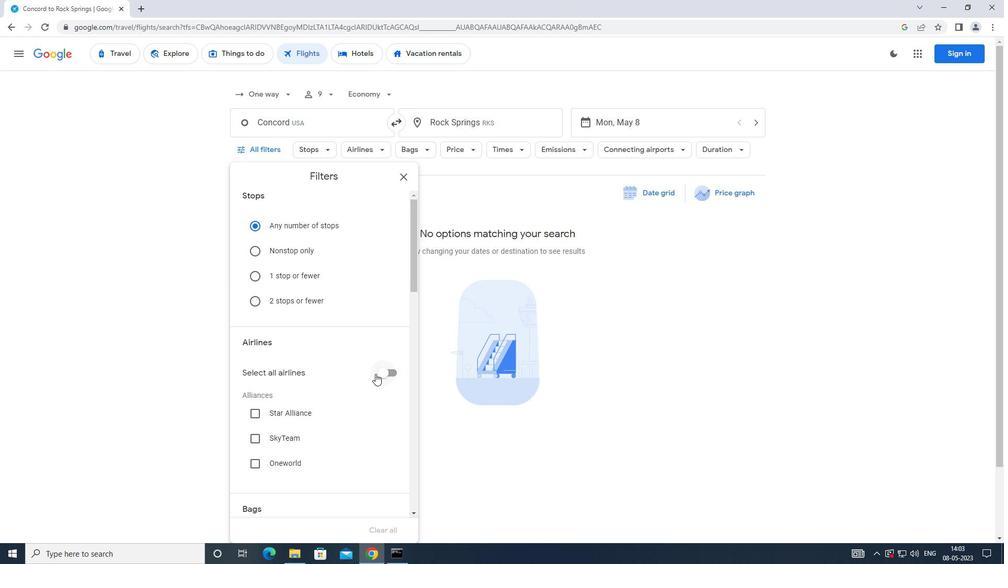 
Action: Mouse moved to (373, 373)
Screenshot: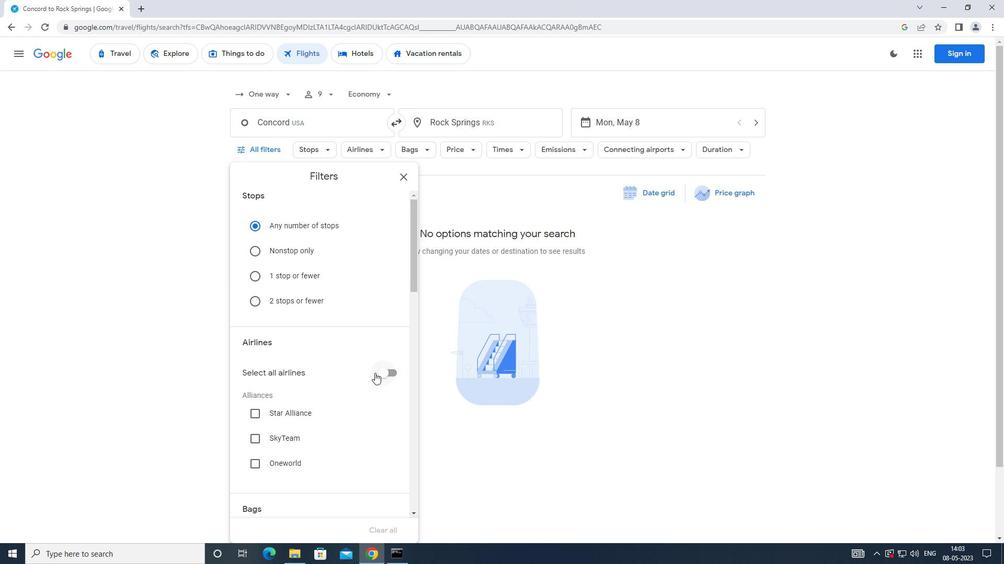 
Action: Mouse scrolled (373, 372) with delta (0, 0)
Screenshot: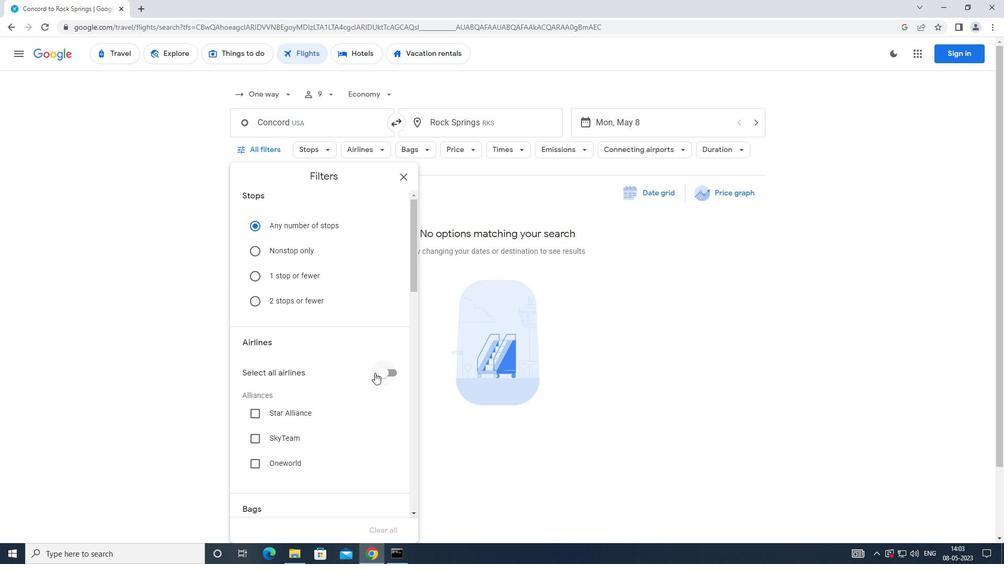 
Action: Mouse scrolled (373, 372) with delta (0, 0)
Screenshot: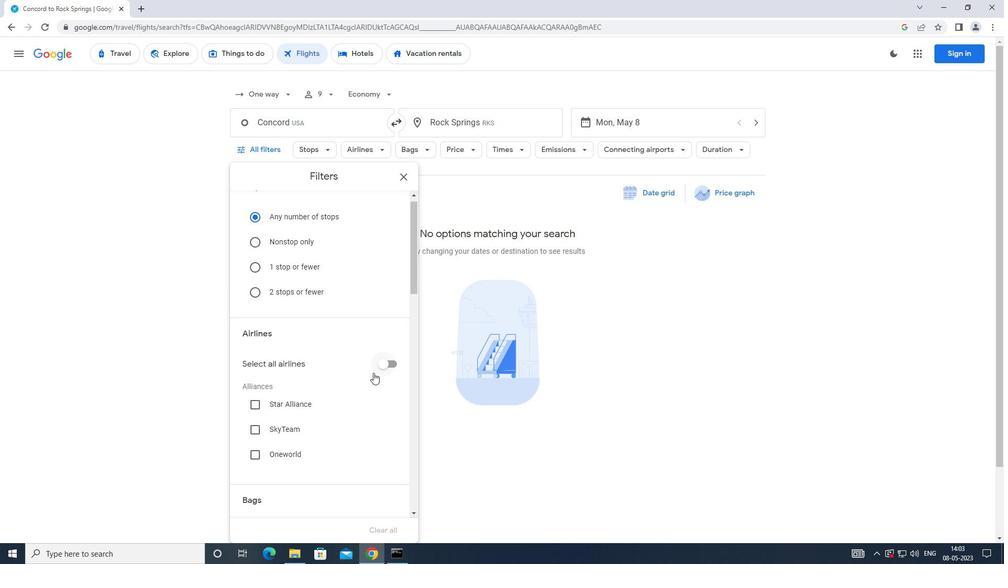 
Action: Mouse moved to (372, 373)
Screenshot: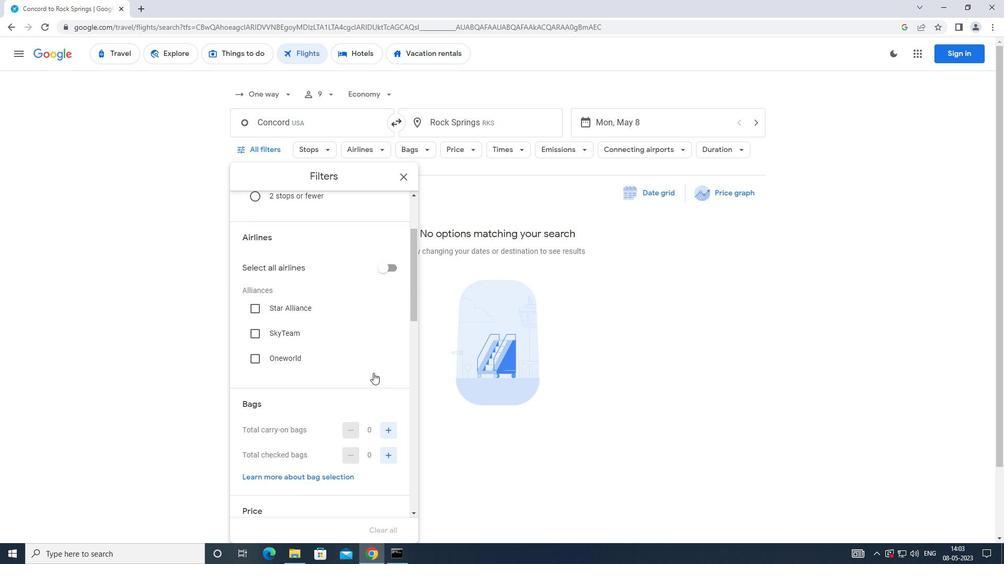 
Action: Mouse scrolled (372, 372) with delta (0, 0)
Screenshot: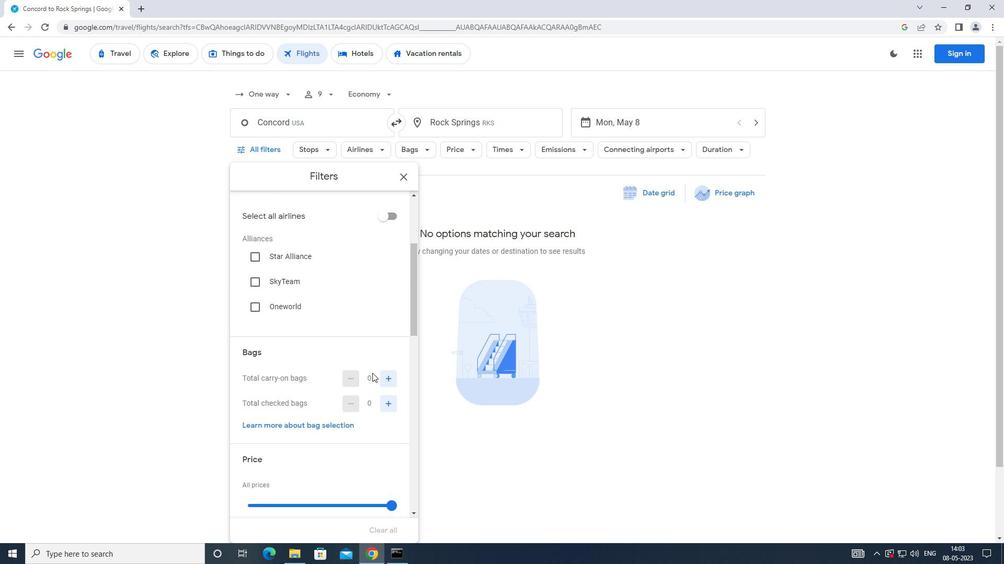
Action: Mouse scrolled (372, 372) with delta (0, 0)
Screenshot: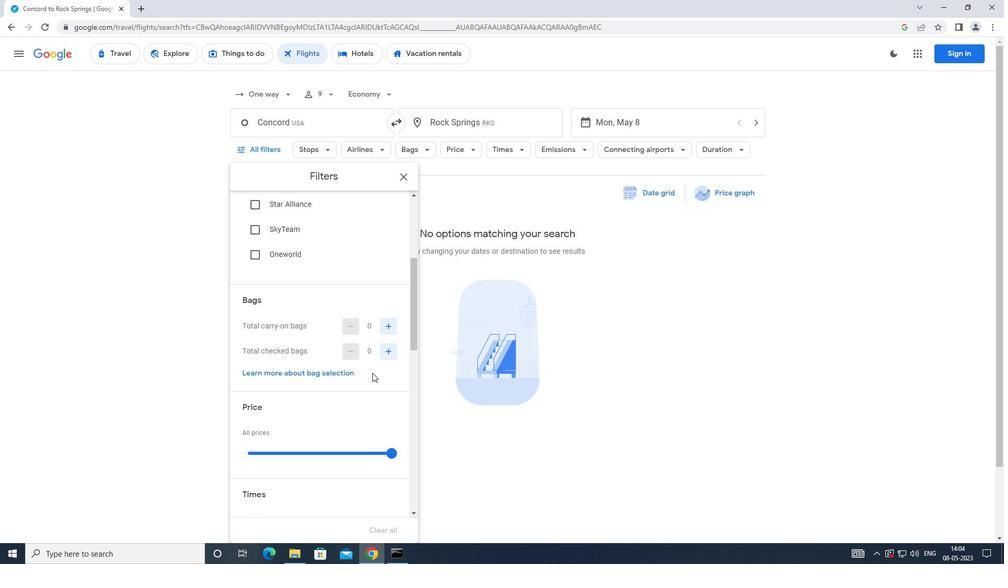 
Action: Mouse moved to (372, 372)
Screenshot: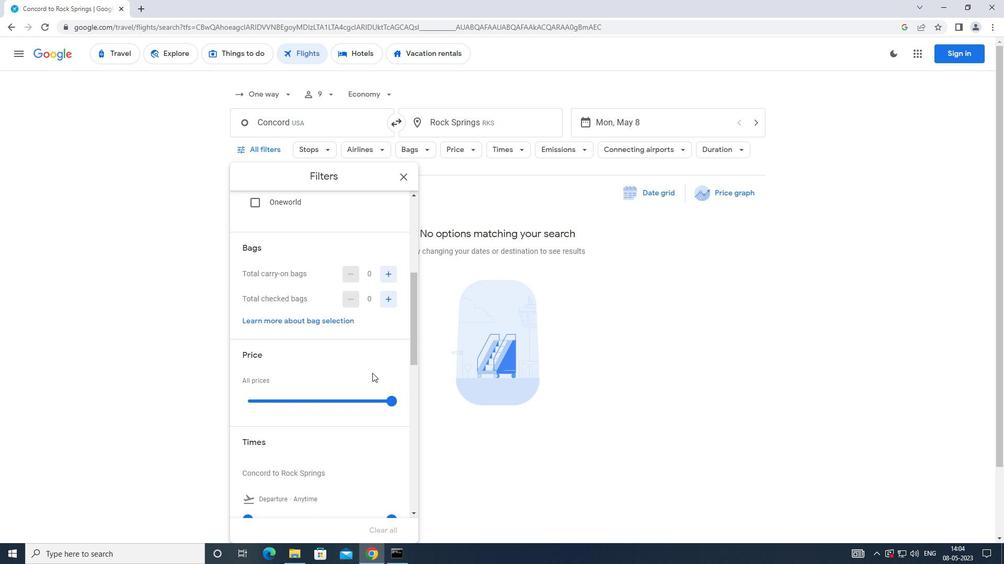 
Action: Mouse scrolled (372, 373) with delta (0, 0)
Screenshot: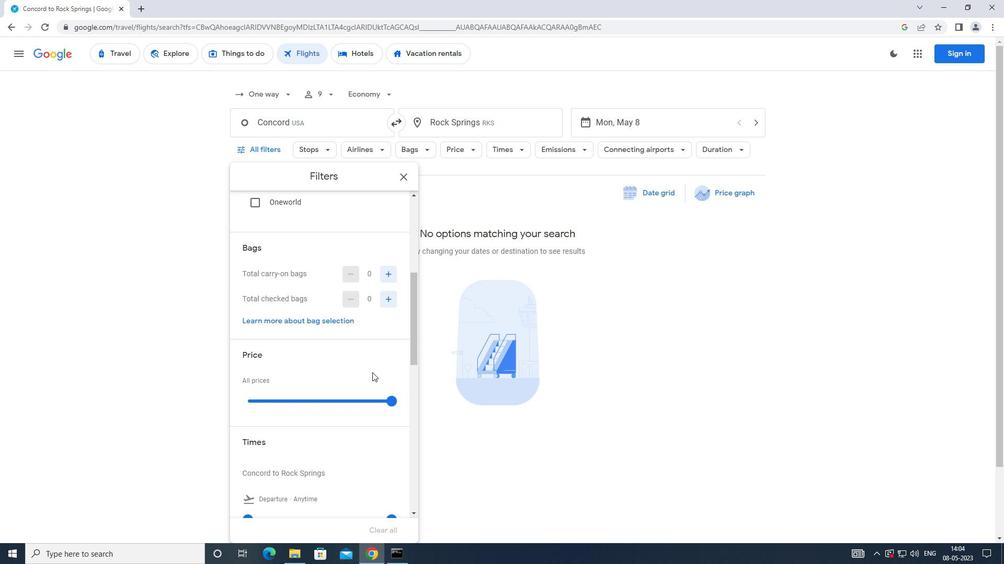 
Action: Mouse moved to (372, 371)
Screenshot: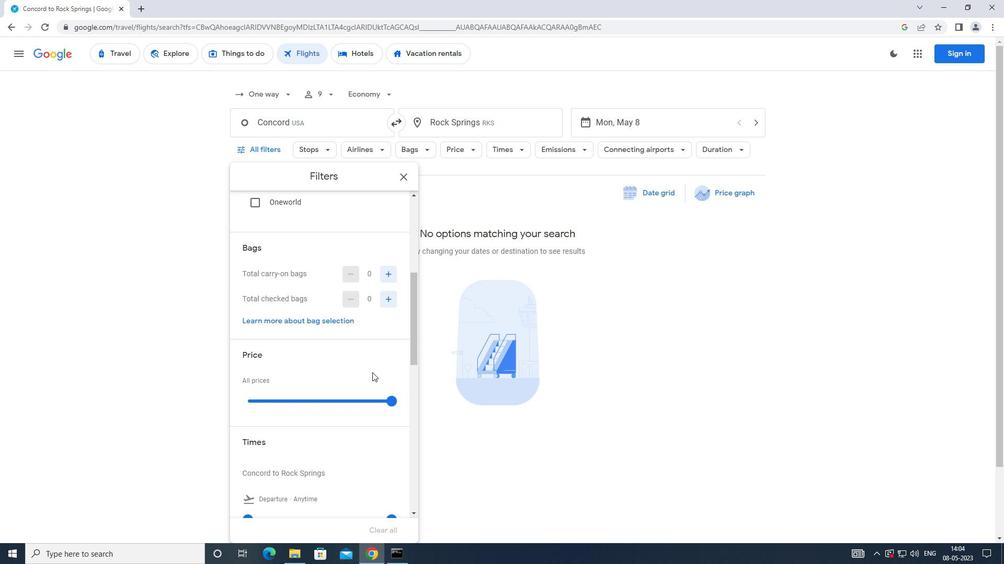 
Action: Mouse scrolled (372, 372) with delta (0, 0)
Screenshot: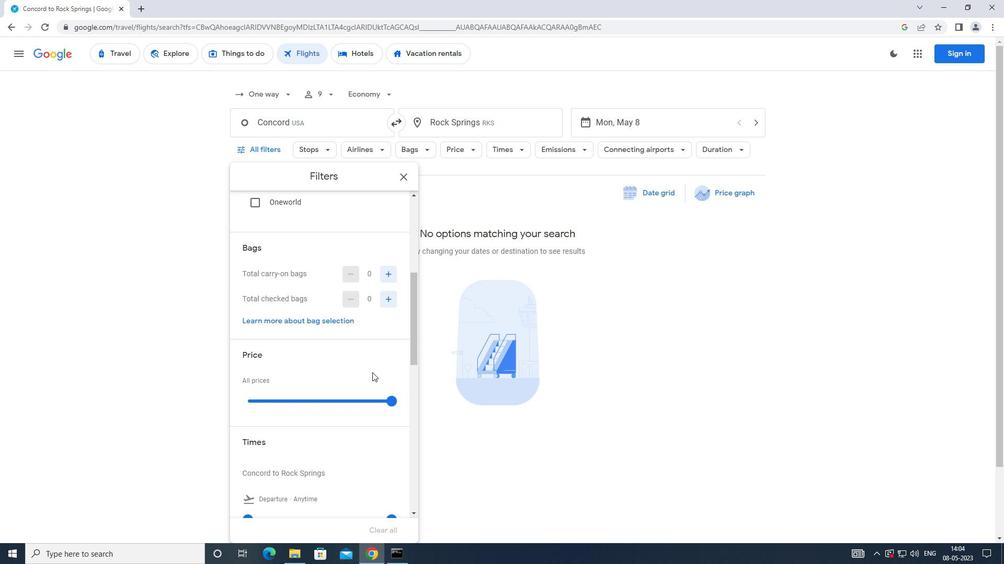 
Action: Mouse moved to (372, 368)
Screenshot: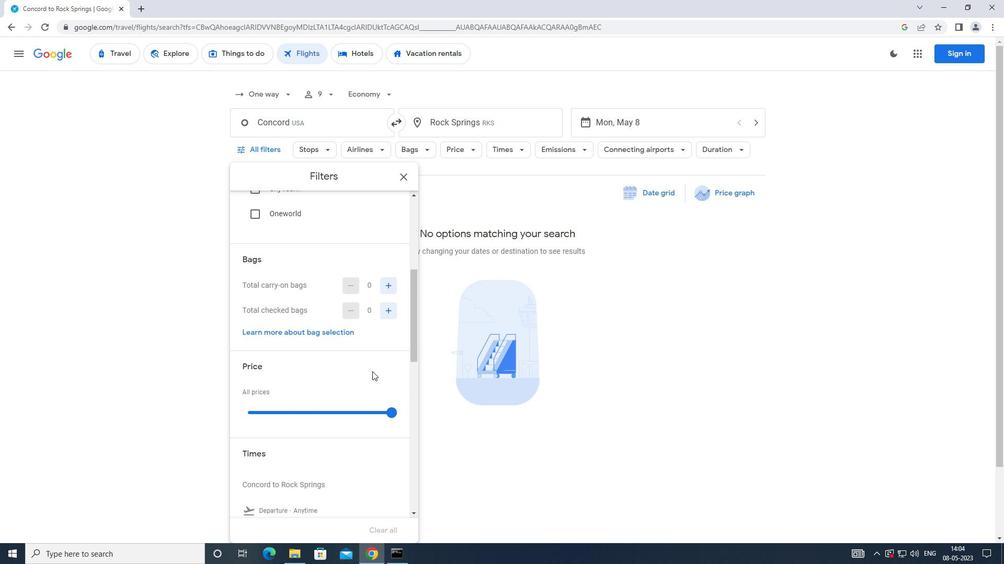 
Action: Mouse scrolled (372, 367) with delta (0, 0)
Screenshot: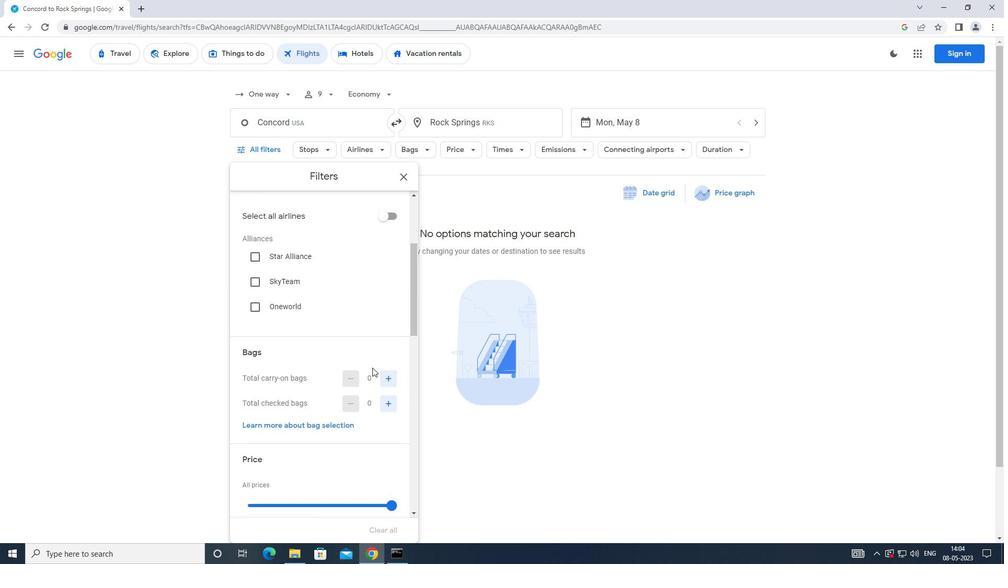 
Action: Mouse scrolled (372, 367) with delta (0, 0)
Screenshot: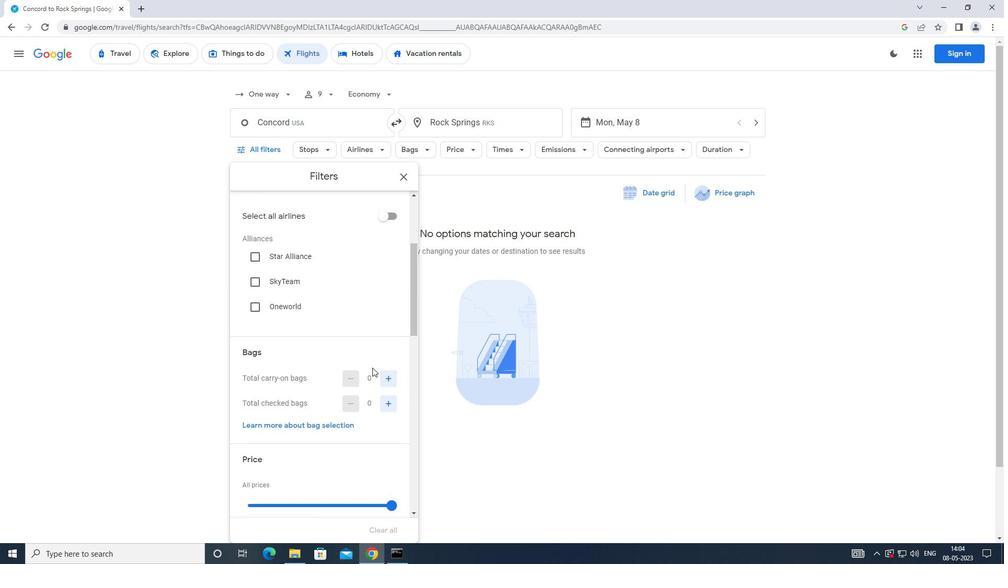 
Action: Mouse moved to (390, 302)
Screenshot: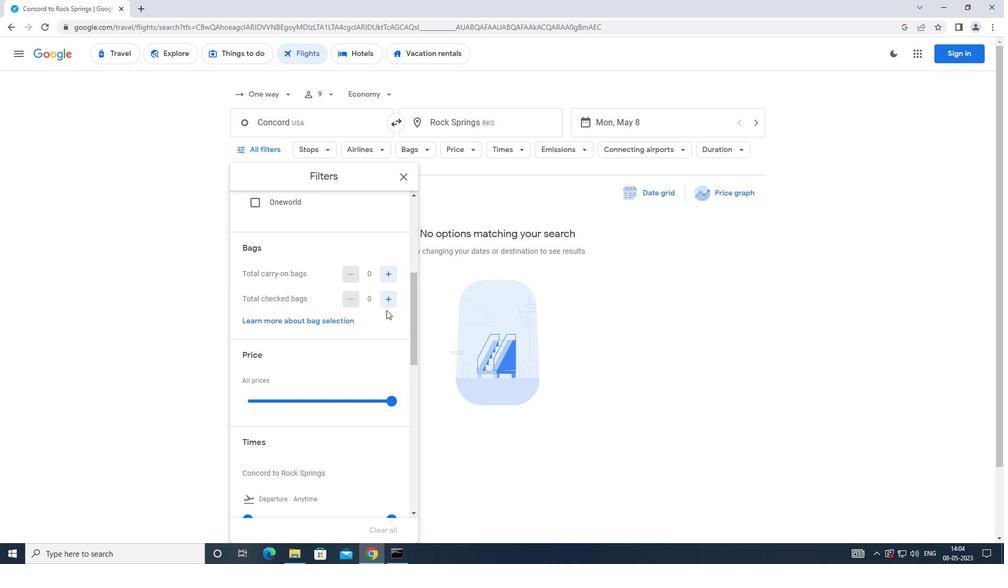 
Action: Mouse pressed left at (390, 302)
Screenshot: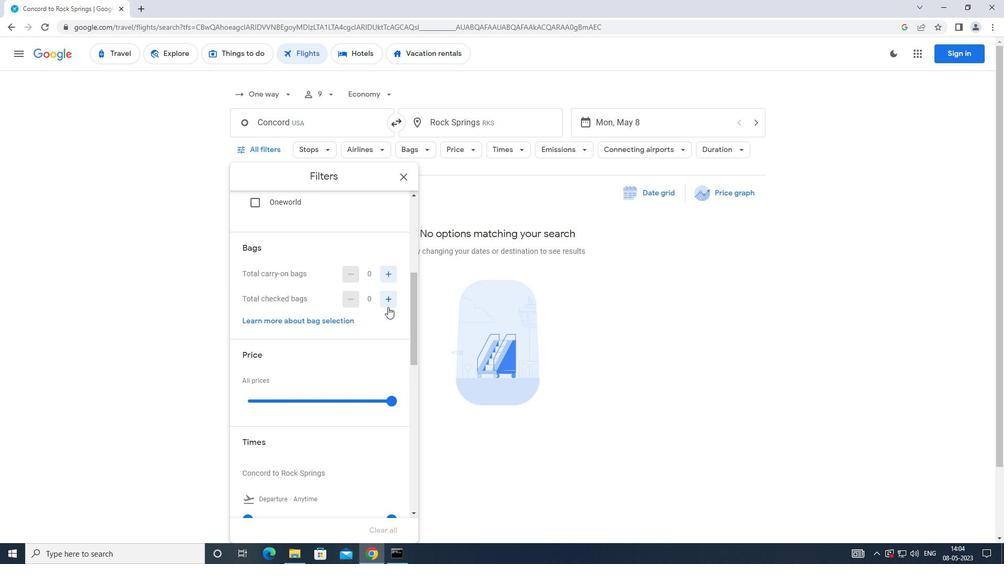 
Action: Mouse moved to (390, 302)
Screenshot: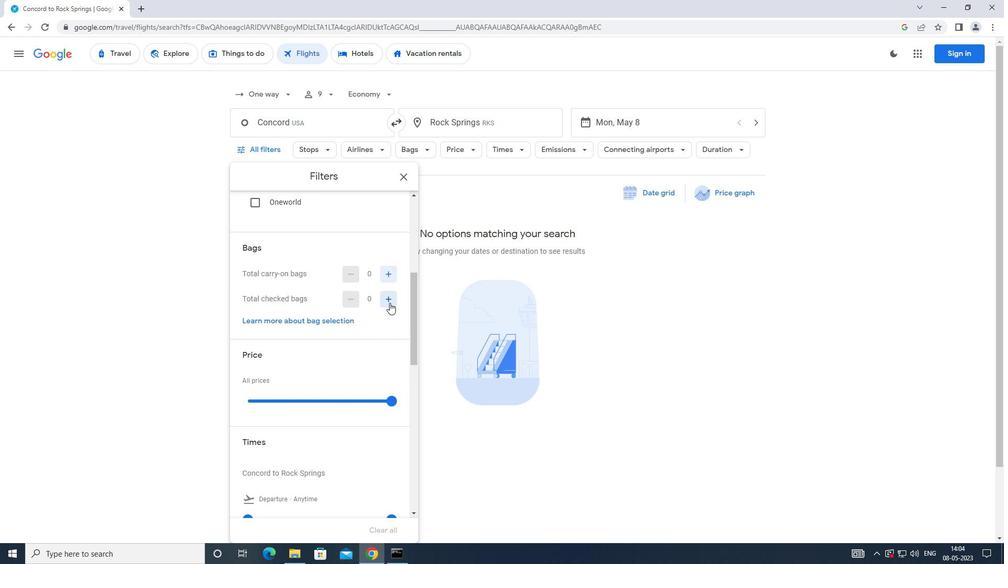 
Action: Mouse pressed left at (390, 302)
Screenshot: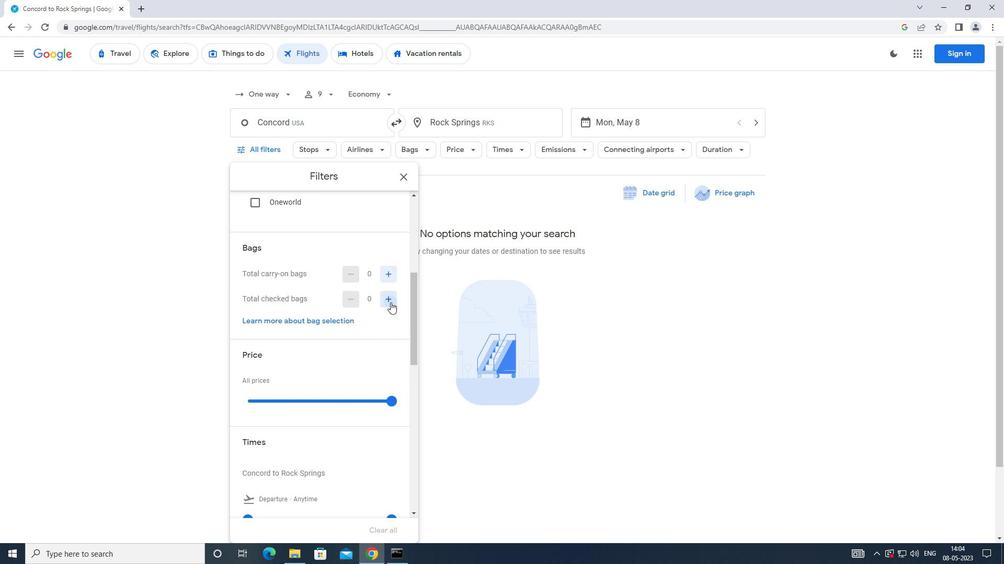 
Action: Mouse pressed left at (390, 302)
Screenshot: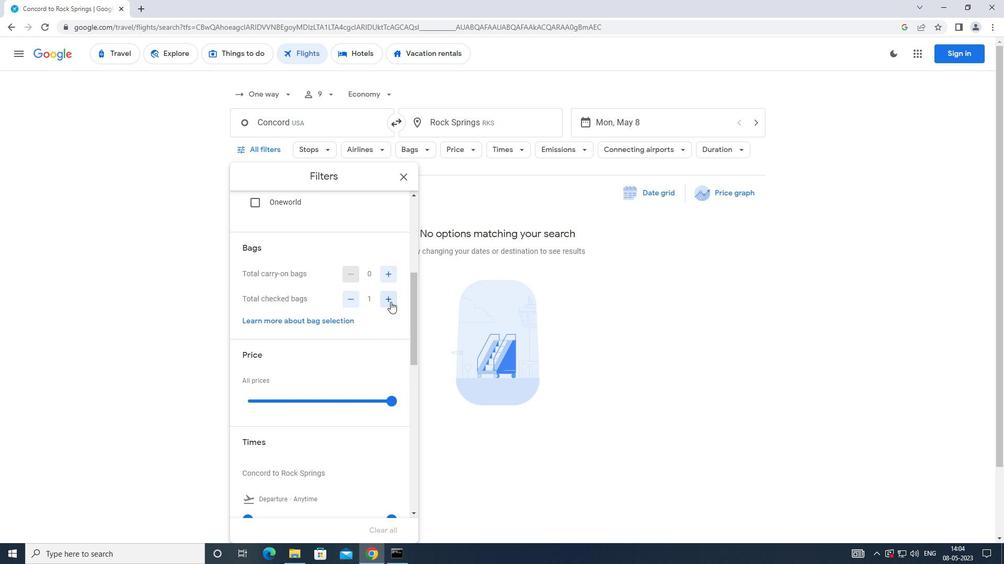 
Action: Mouse pressed left at (390, 302)
Screenshot: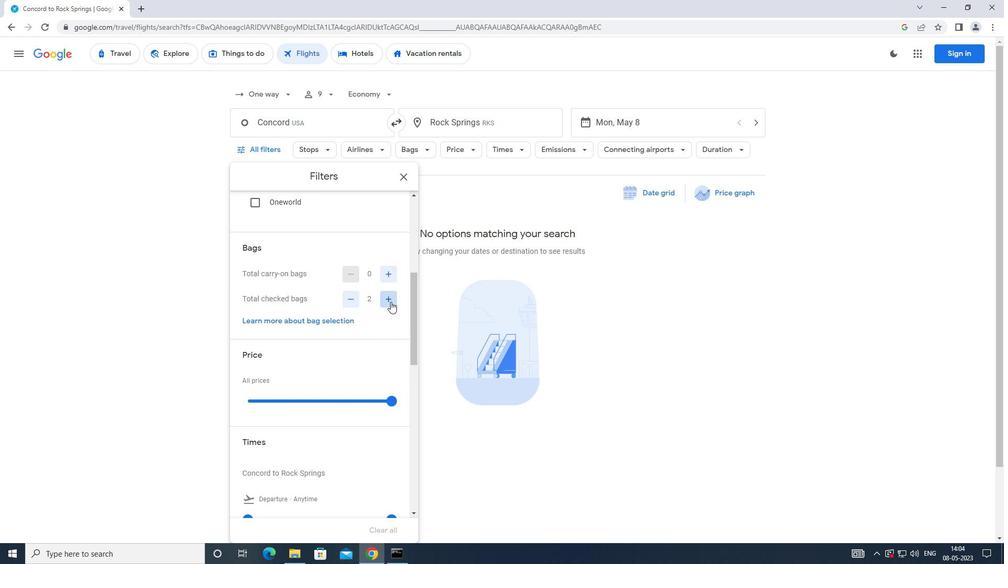 
Action: Mouse moved to (390, 302)
Screenshot: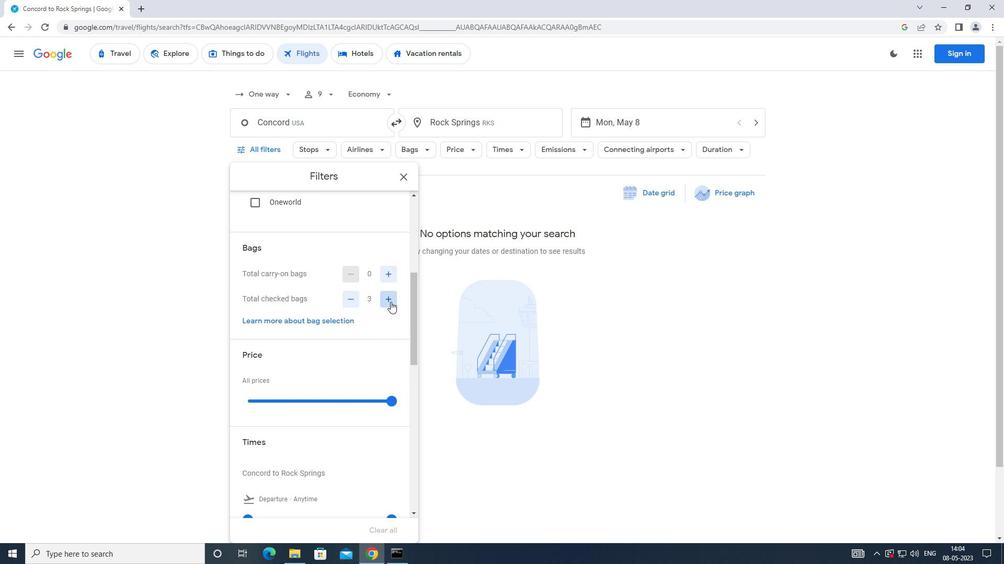 
Action: Mouse pressed left at (390, 302)
Screenshot: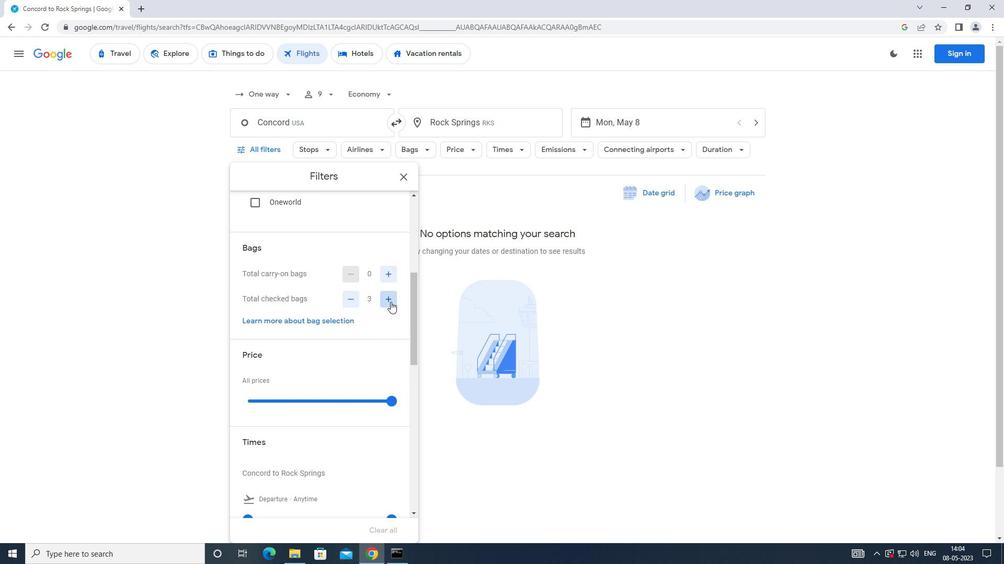 
Action: Mouse pressed left at (390, 302)
Screenshot: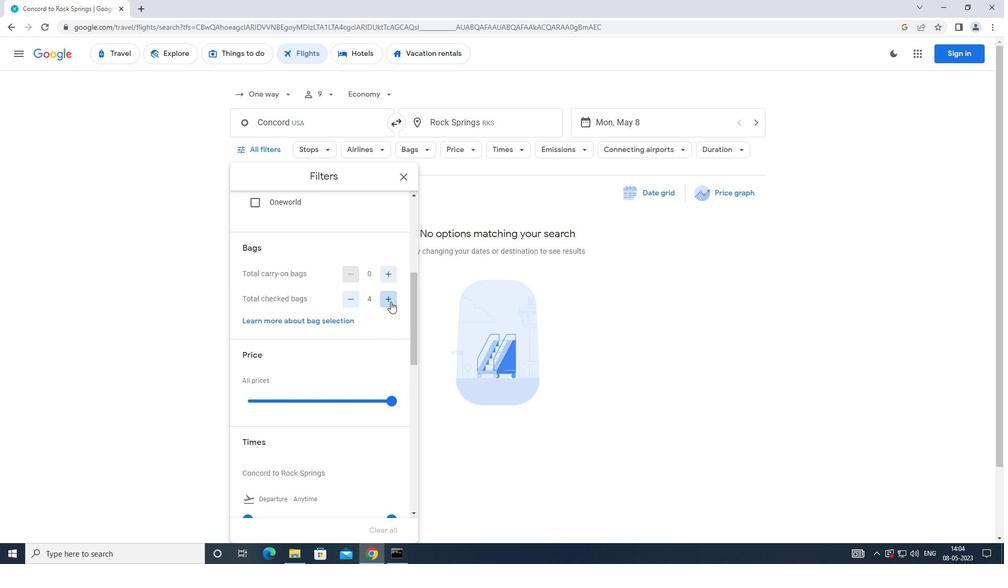 
Action: Mouse pressed left at (390, 302)
Screenshot: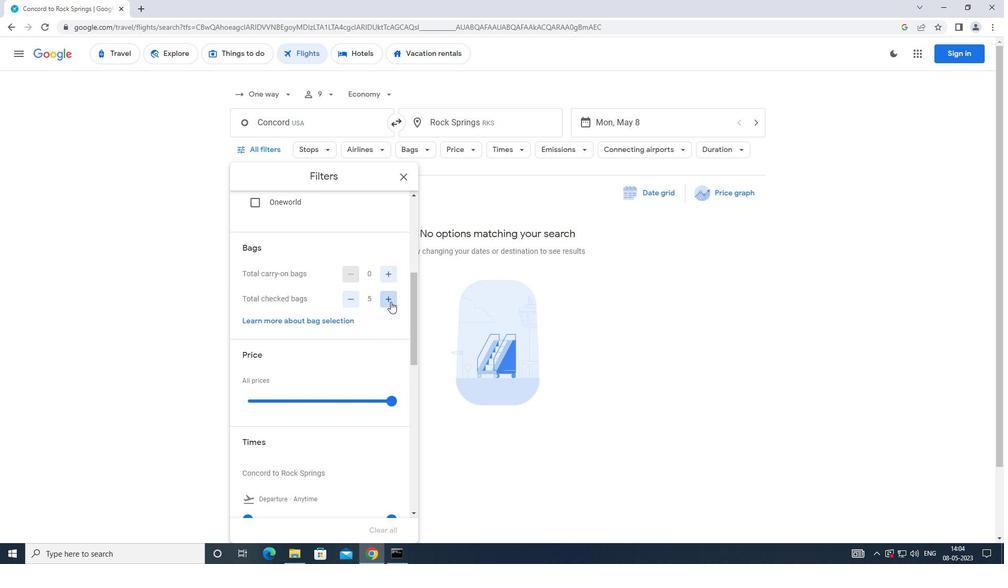 
Action: Mouse pressed left at (390, 302)
Screenshot: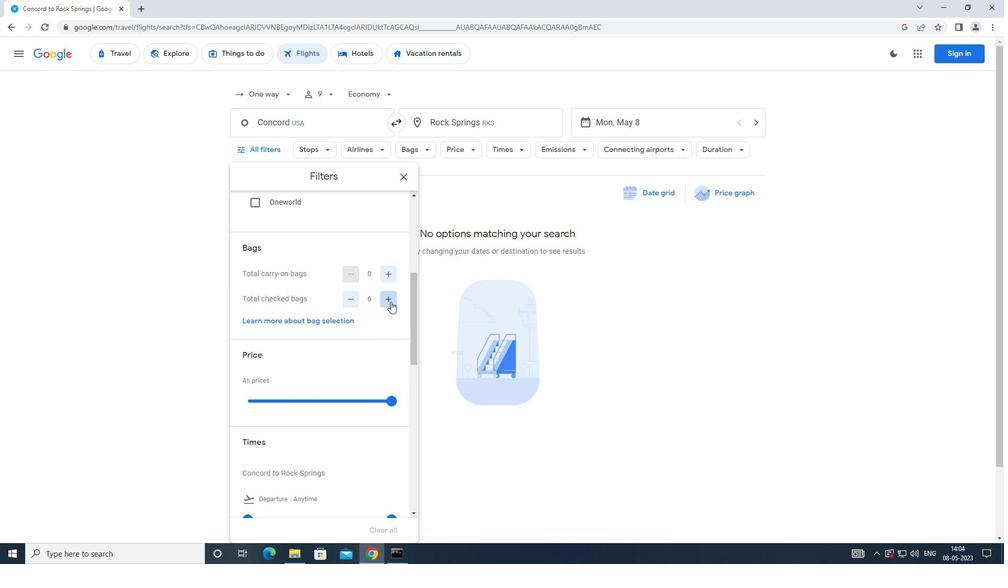 
Action: Mouse moved to (390, 302)
Screenshot: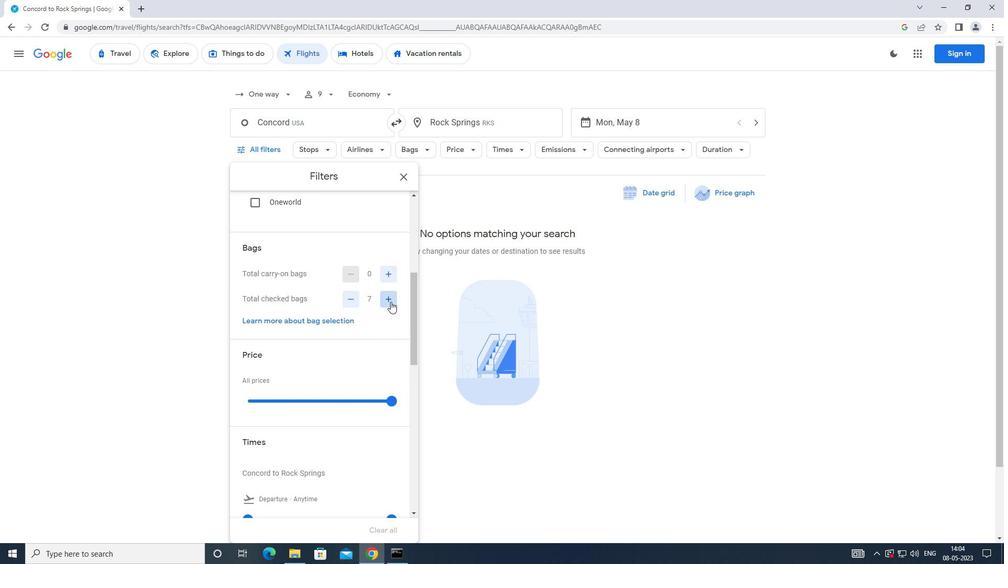 
Action: Mouse pressed left at (390, 302)
Screenshot: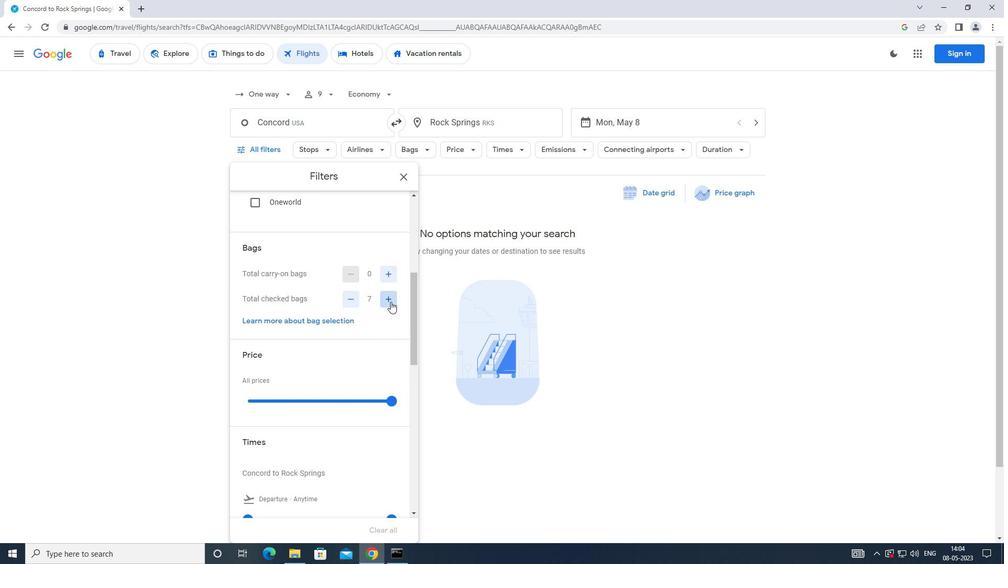 
Action: Mouse moved to (384, 326)
Screenshot: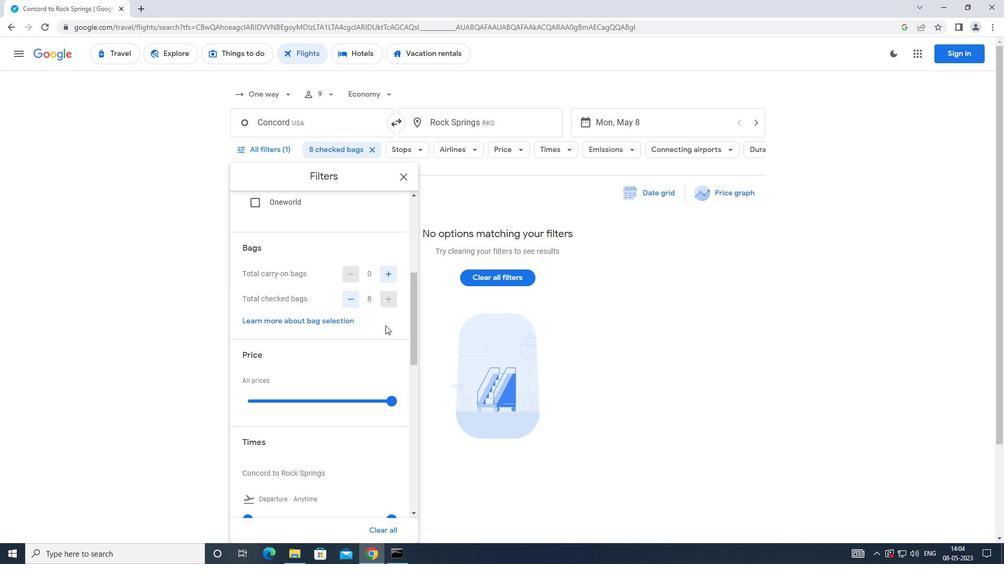 
Action: Mouse scrolled (384, 325) with delta (0, 0)
Screenshot: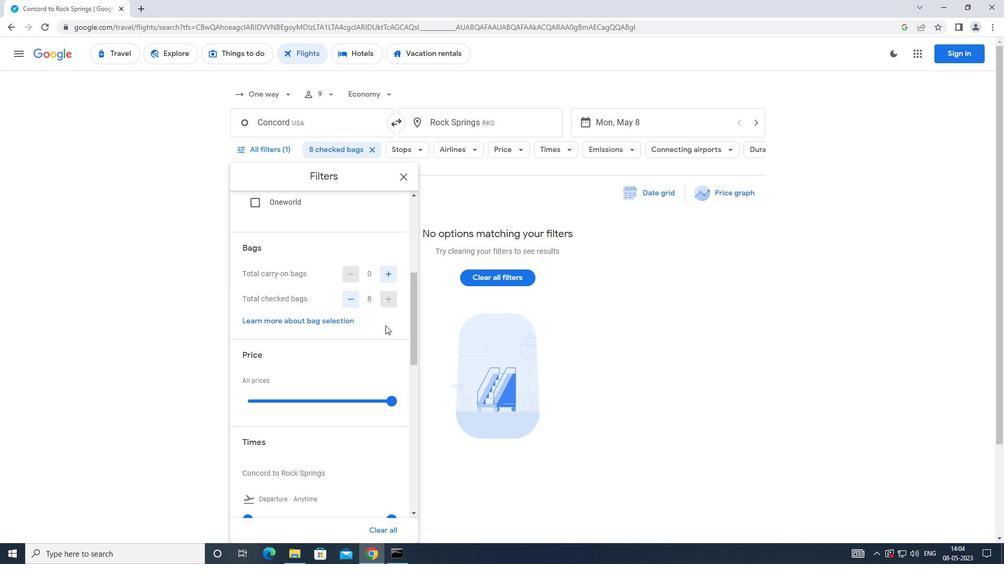 
Action: Mouse moved to (391, 348)
Screenshot: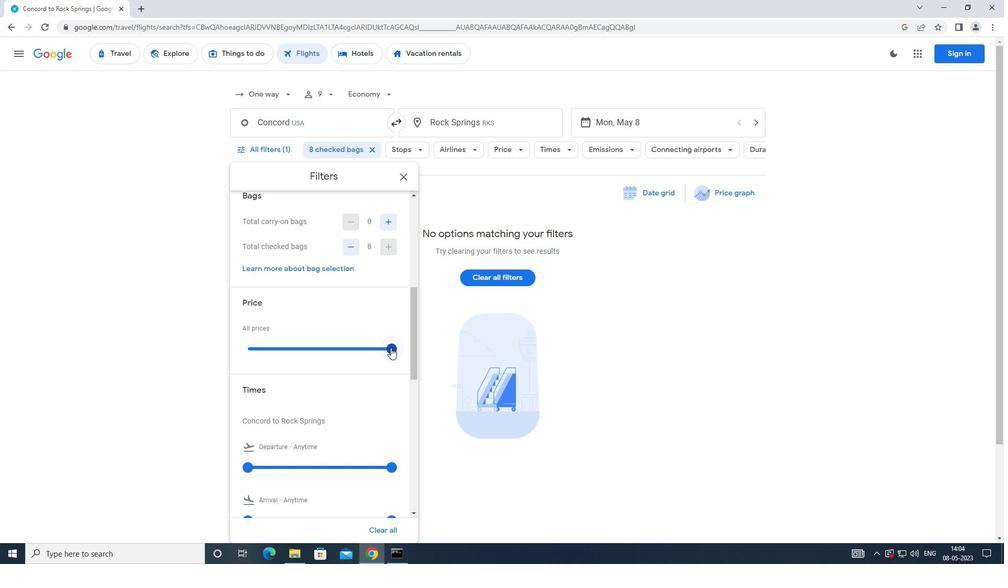 
Action: Mouse pressed left at (391, 348)
Screenshot: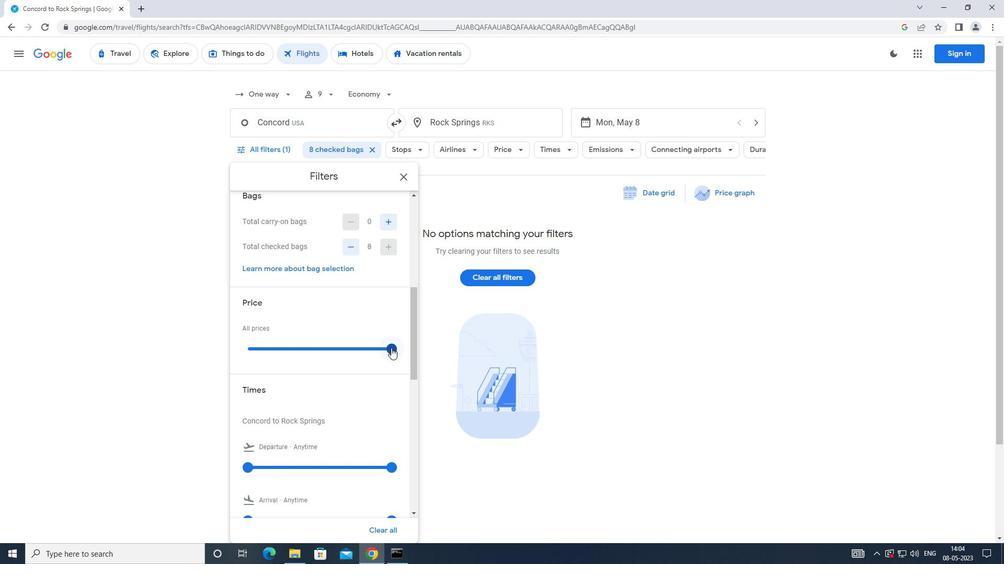 
Action: Mouse moved to (361, 347)
Screenshot: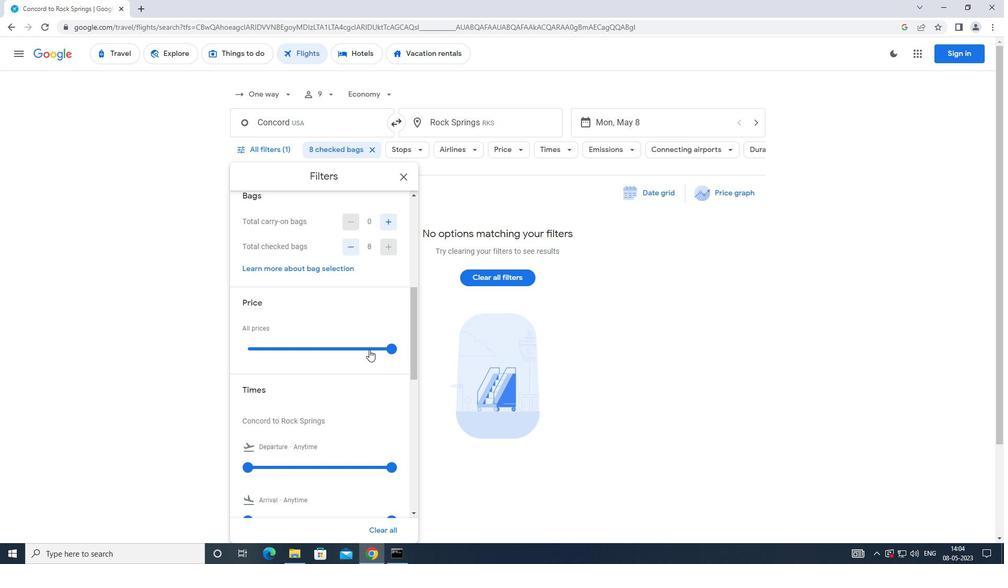 
Action: Mouse scrolled (361, 347) with delta (0, 0)
Screenshot: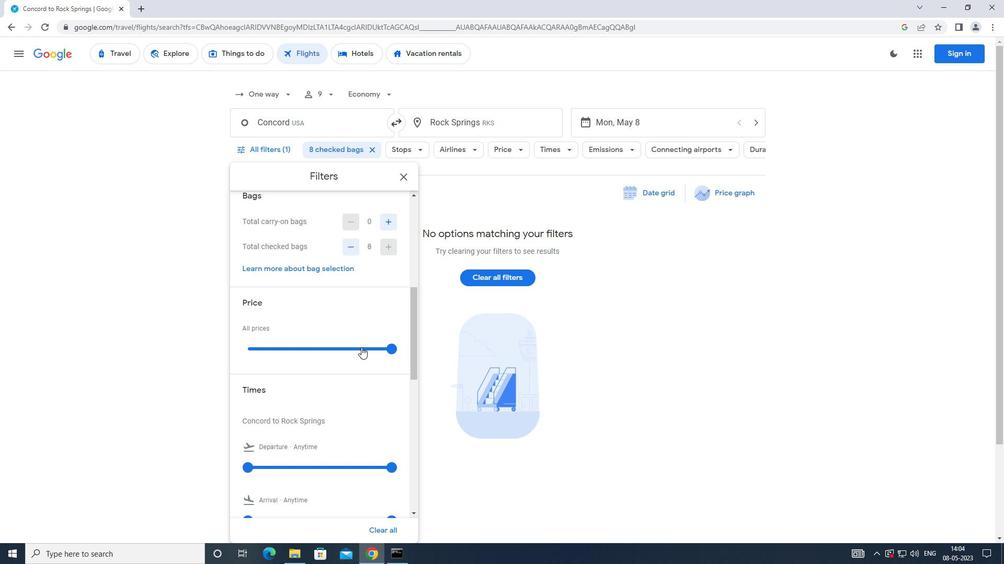 
Action: Mouse scrolled (361, 347) with delta (0, 0)
Screenshot: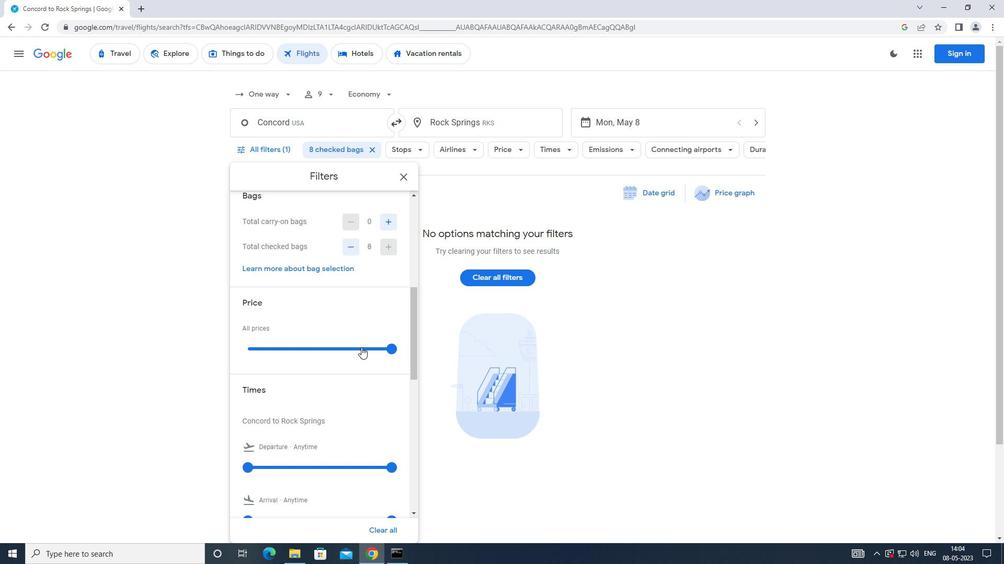 
Action: Mouse moved to (245, 364)
Screenshot: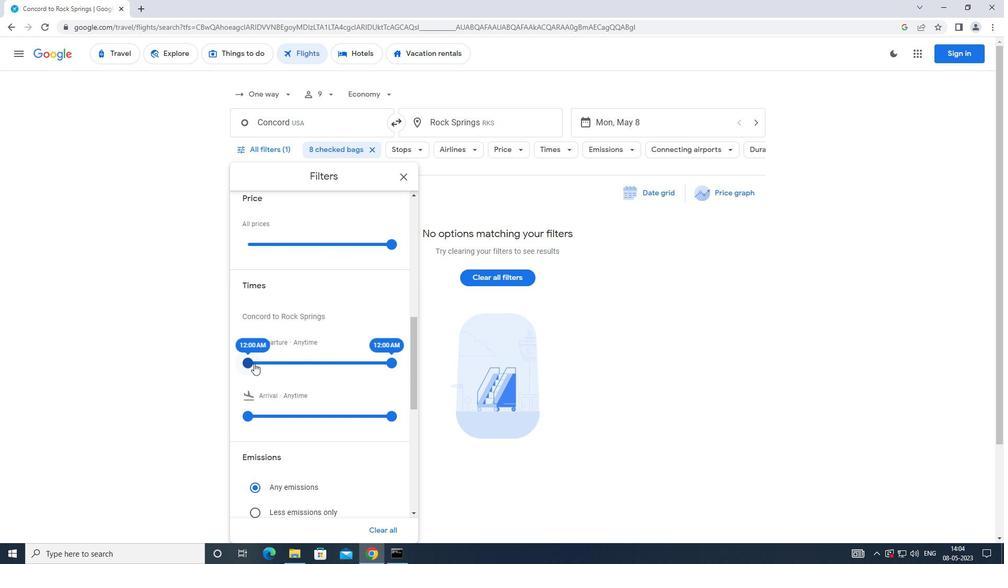 
Action: Mouse pressed left at (245, 364)
Screenshot: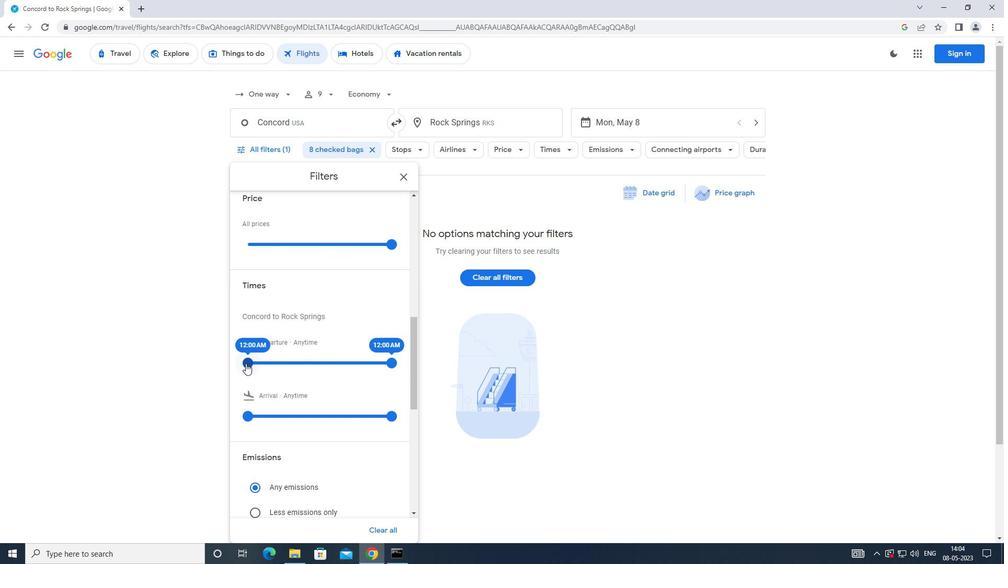 
Action: Mouse moved to (390, 365)
Screenshot: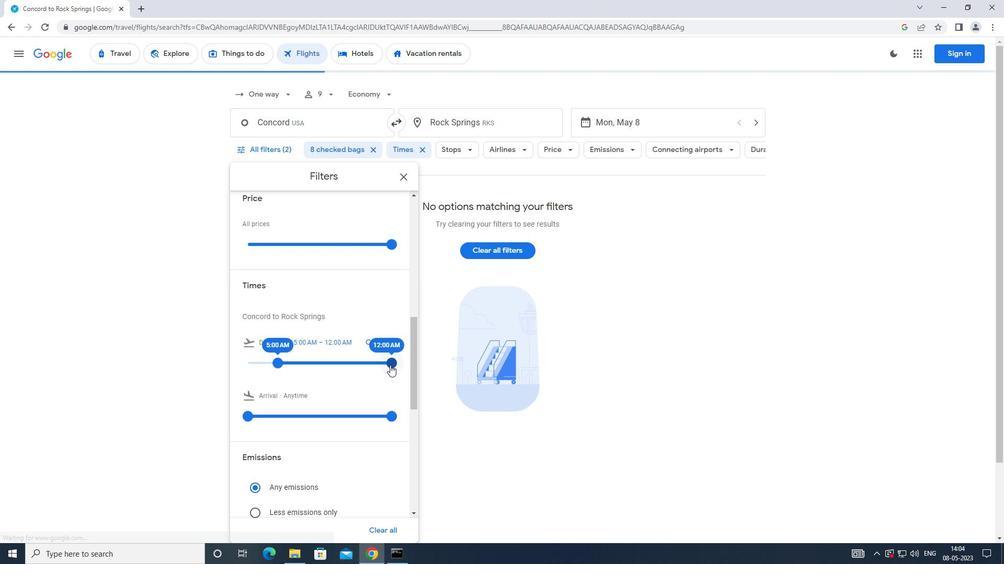 
Action: Mouse pressed left at (390, 365)
Screenshot: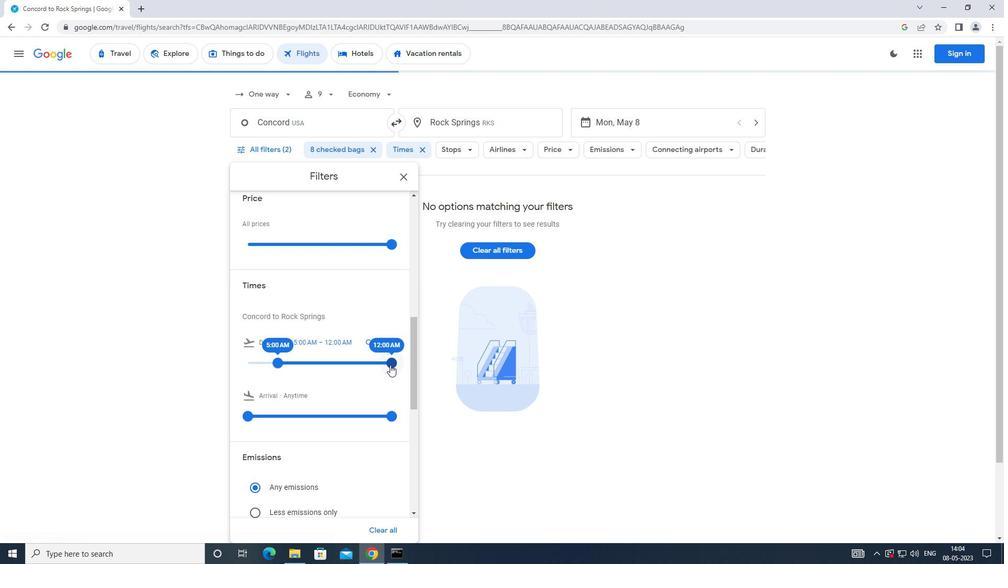 
Action: Mouse moved to (400, 179)
Screenshot: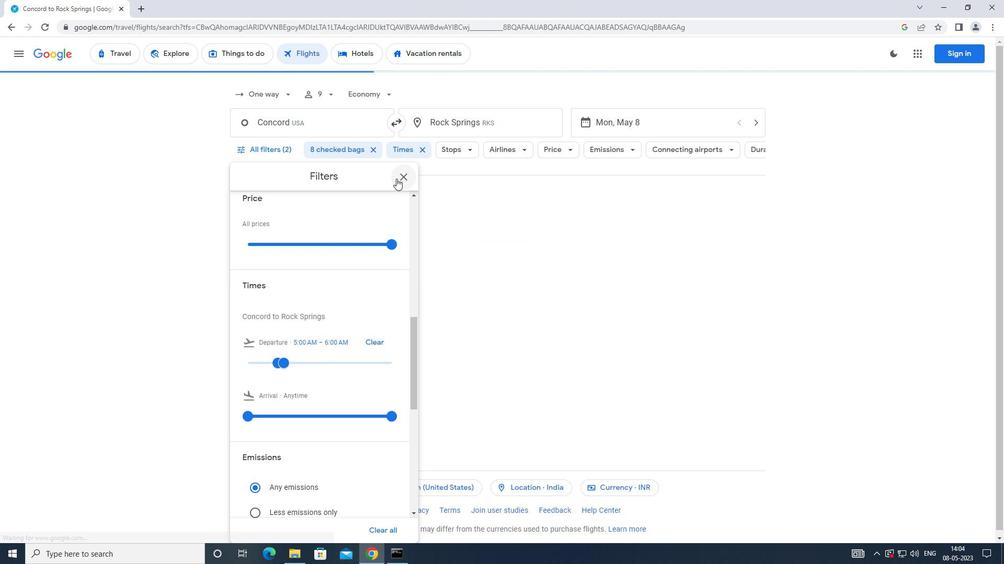 
Action: Mouse pressed left at (400, 179)
Screenshot: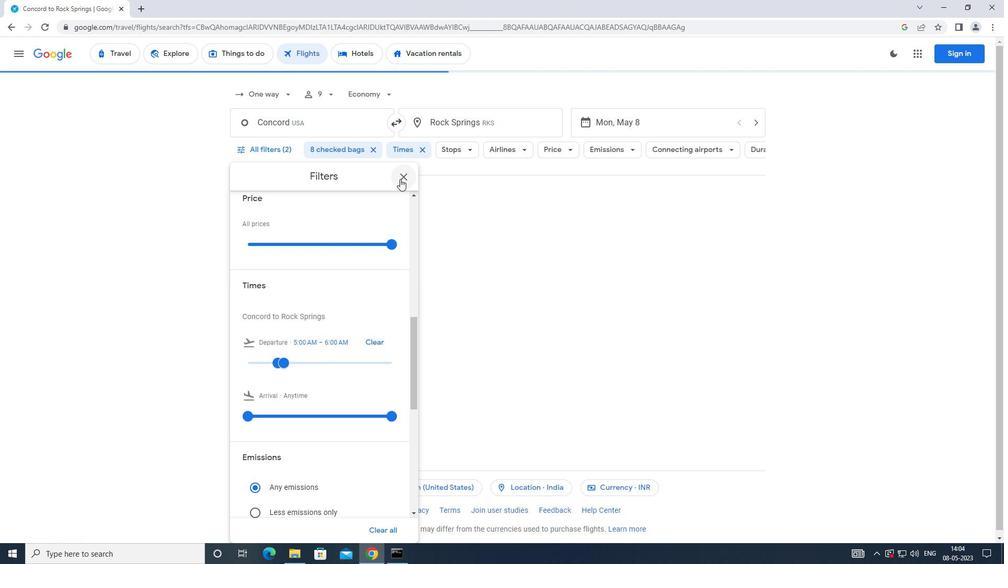 
Action: Mouse moved to (401, 179)
Screenshot: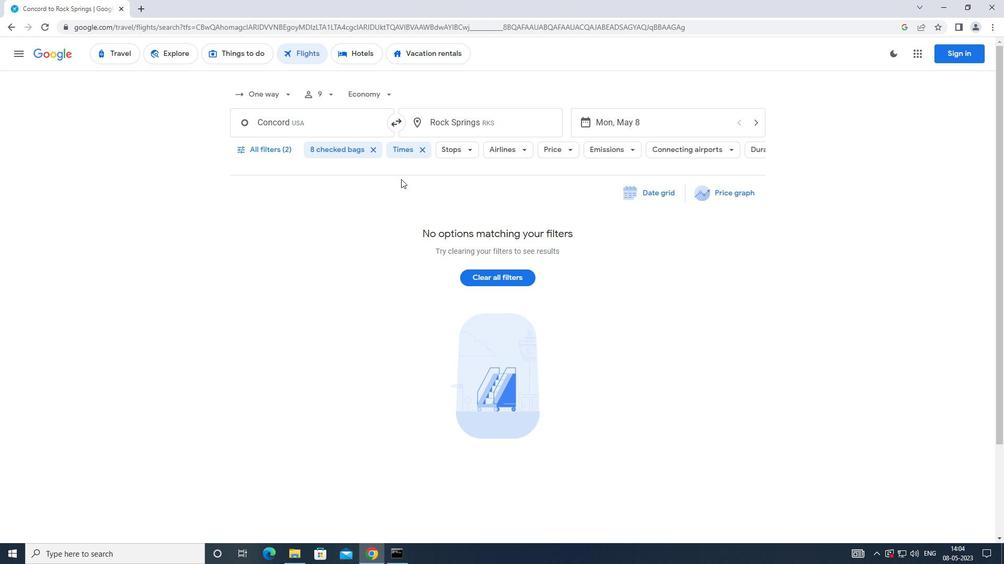 
